 Task: Find connections with filter location Les Lilas with filter topic #lifestylewith filter profile language English with filter current company Axis Communications with filter school Ramachandra College of Engineering RCEE with filter industry Higher Education with filter service category Corporate Events with filter keywords title Bookkeeper
Action: Mouse moved to (500, 79)
Screenshot: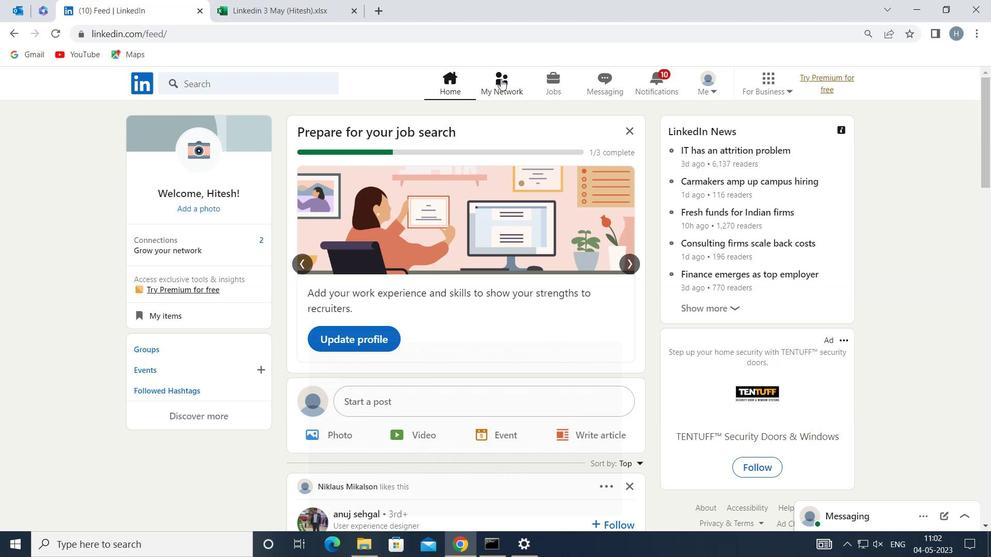 
Action: Mouse pressed left at (500, 79)
Screenshot: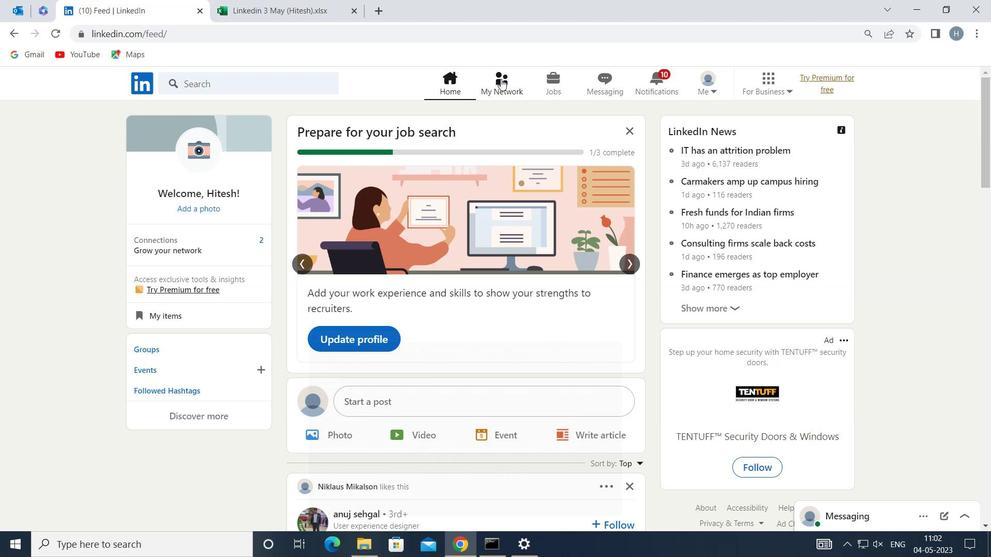 
Action: Mouse moved to (287, 159)
Screenshot: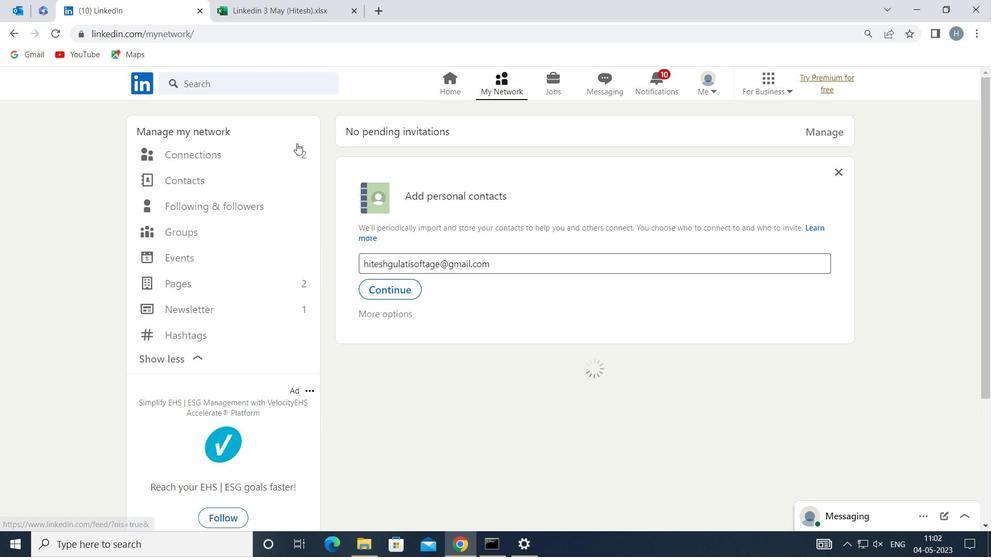 
Action: Mouse pressed left at (287, 159)
Screenshot: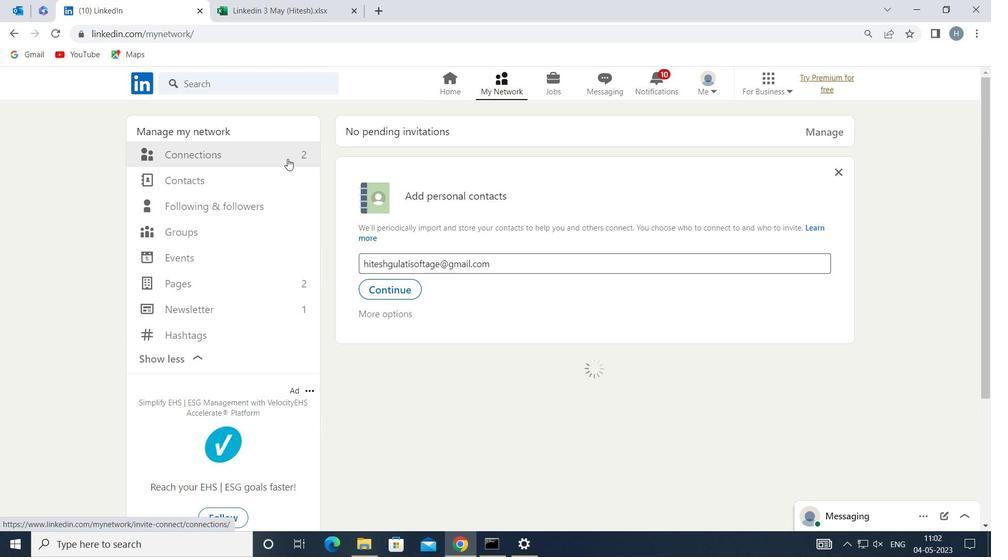 
Action: Mouse moved to (583, 152)
Screenshot: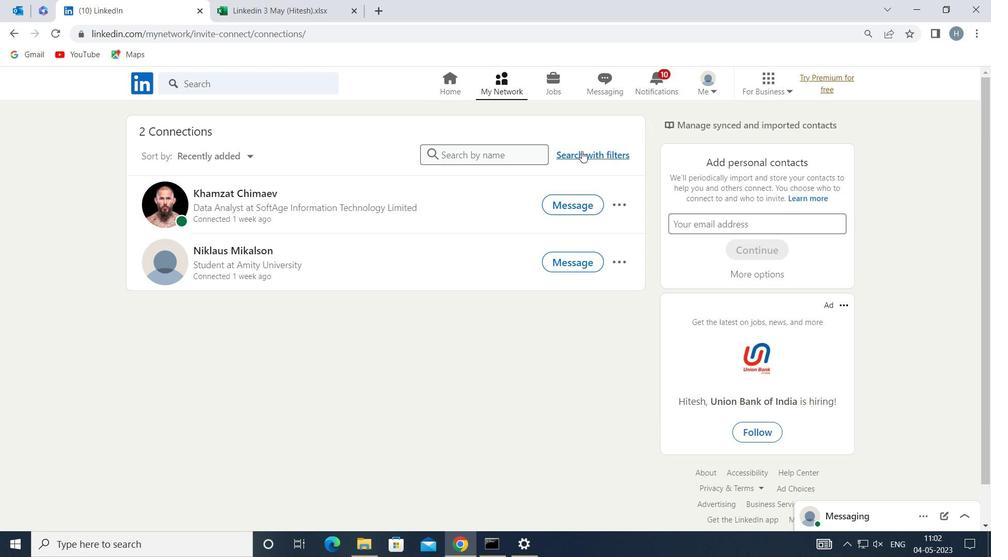 
Action: Mouse pressed left at (583, 152)
Screenshot: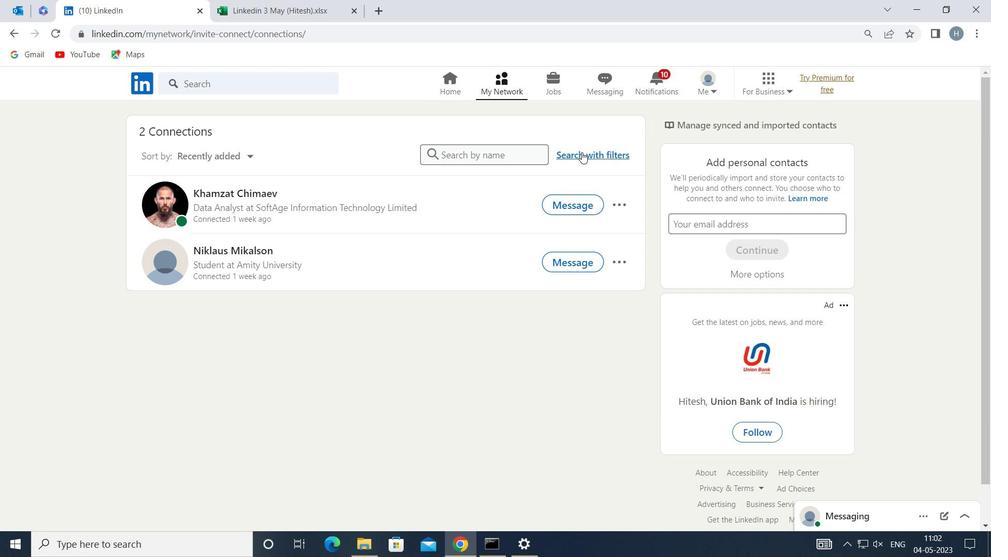 
Action: Mouse moved to (544, 116)
Screenshot: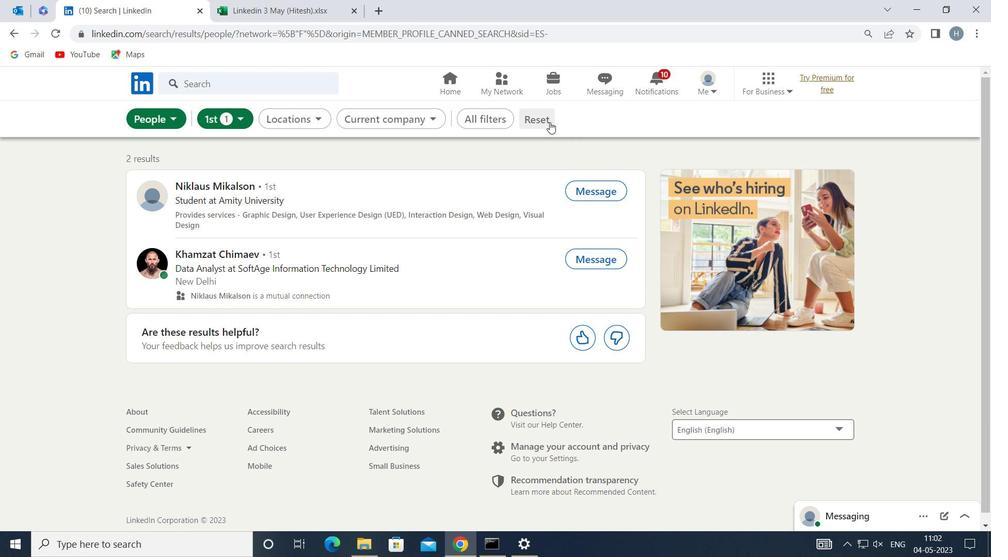 
Action: Mouse pressed left at (544, 116)
Screenshot: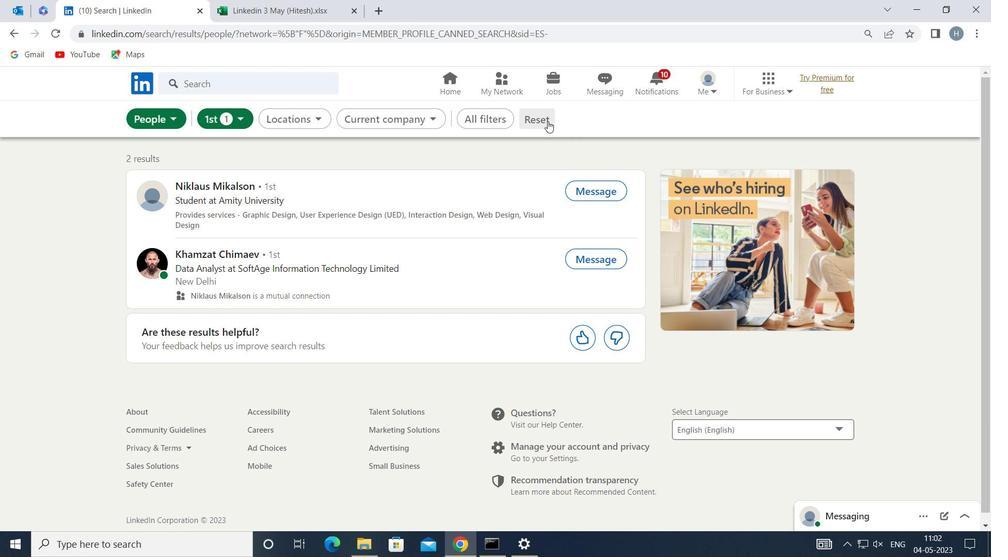 
Action: Mouse moved to (520, 115)
Screenshot: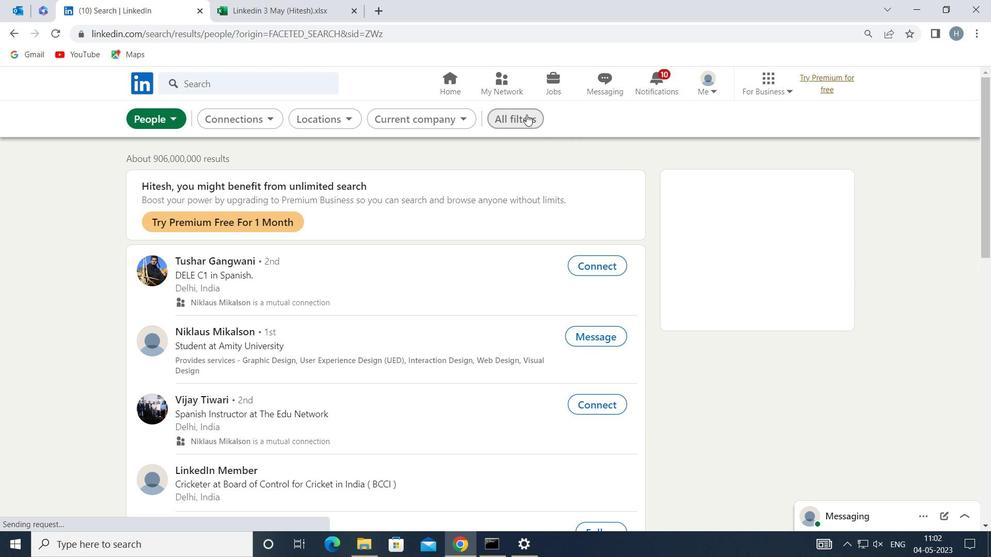 
Action: Mouse pressed left at (520, 115)
Screenshot: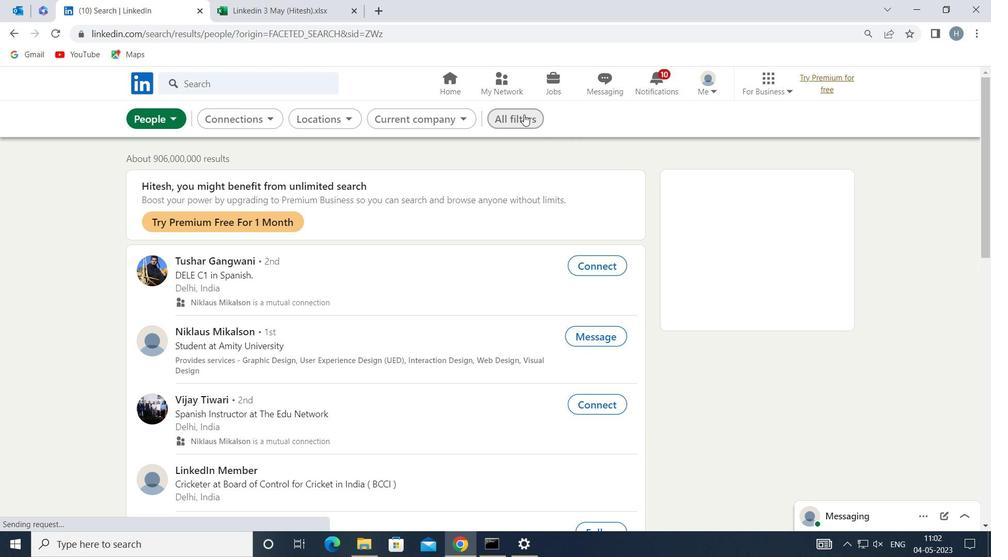 
Action: Mouse moved to (725, 202)
Screenshot: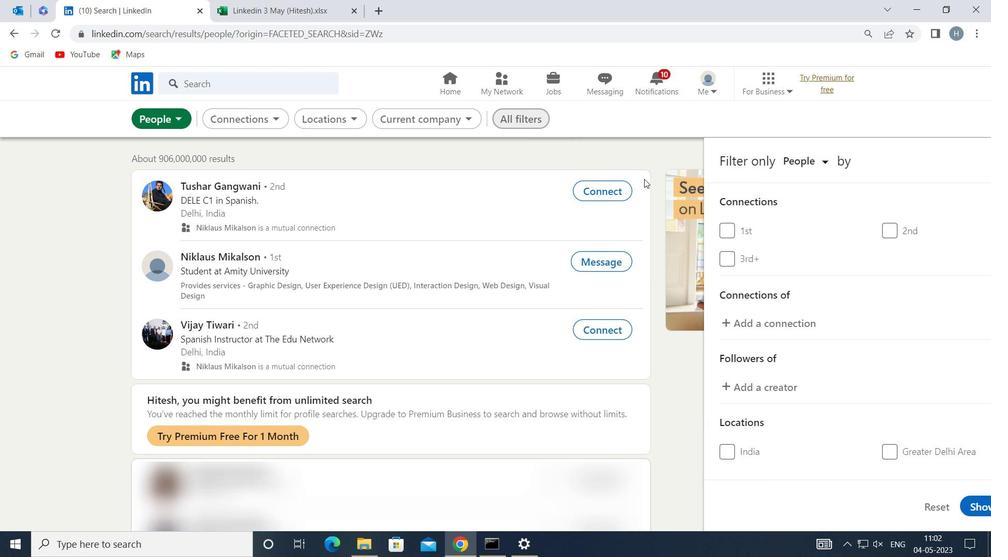 
Action: Mouse scrolled (725, 202) with delta (0, 0)
Screenshot: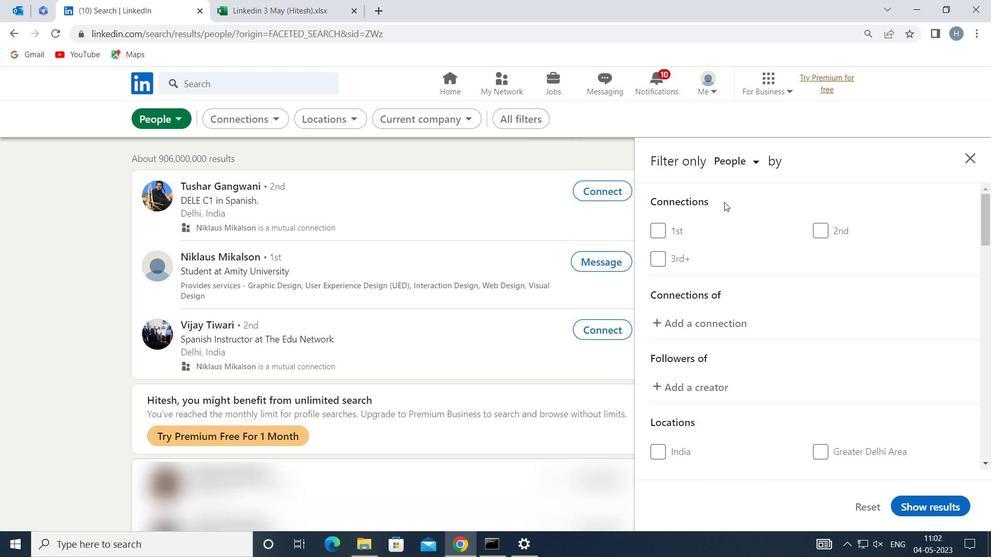 
Action: Mouse scrolled (725, 202) with delta (0, 0)
Screenshot: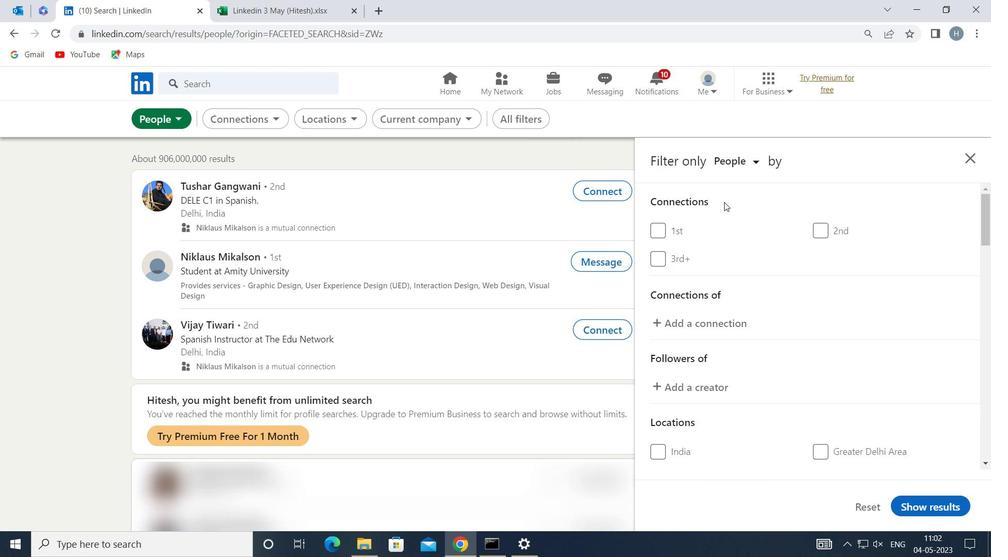 
Action: Mouse moved to (728, 206)
Screenshot: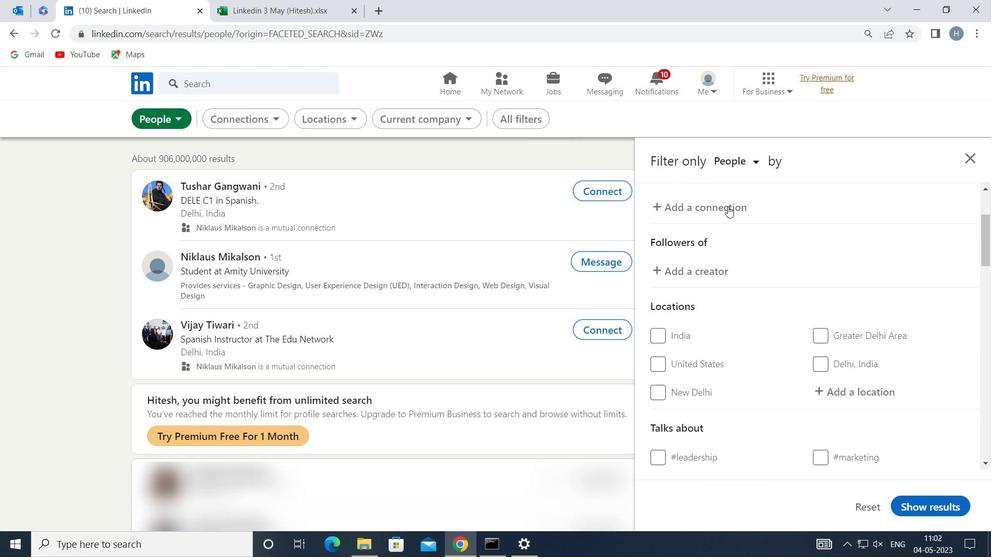 
Action: Mouse scrolled (728, 206) with delta (0, 0)
Screenshot: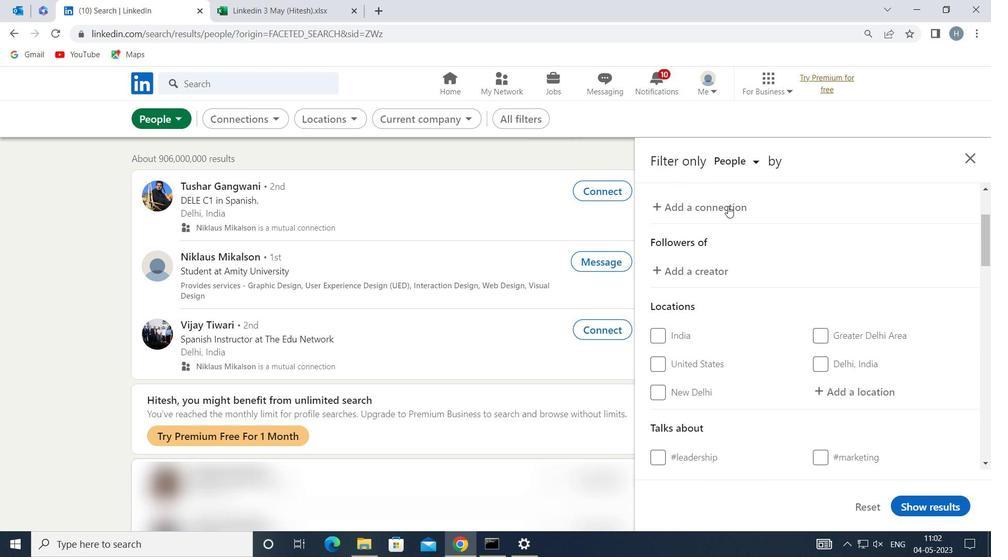 
Action: Mouse moved to (857, 315)
Screenshot: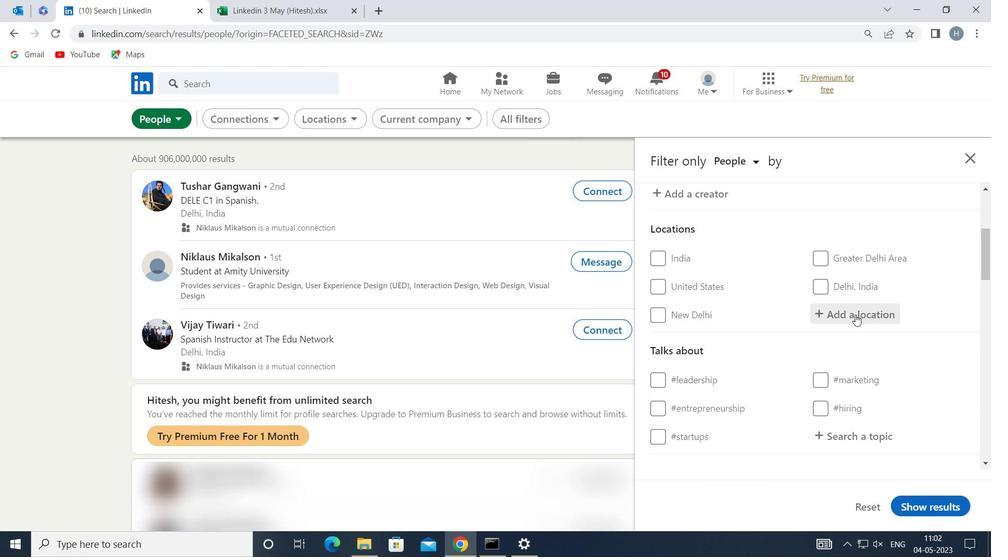 
Action: Mouse pressed left at (857, 315)
Screenshot: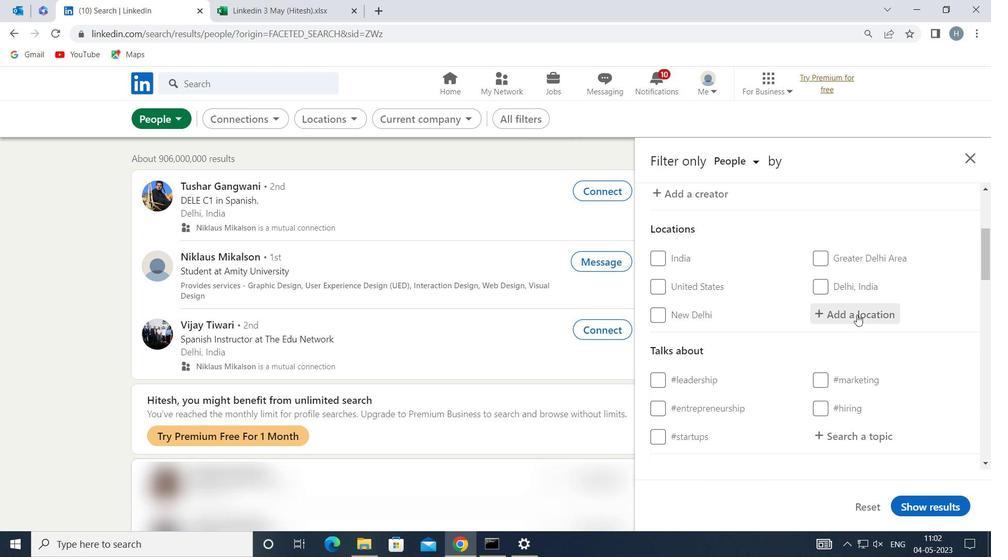 
Action: Key pressed <Key.shift>LES<Key.space><Key.shift>LI
Screenshot: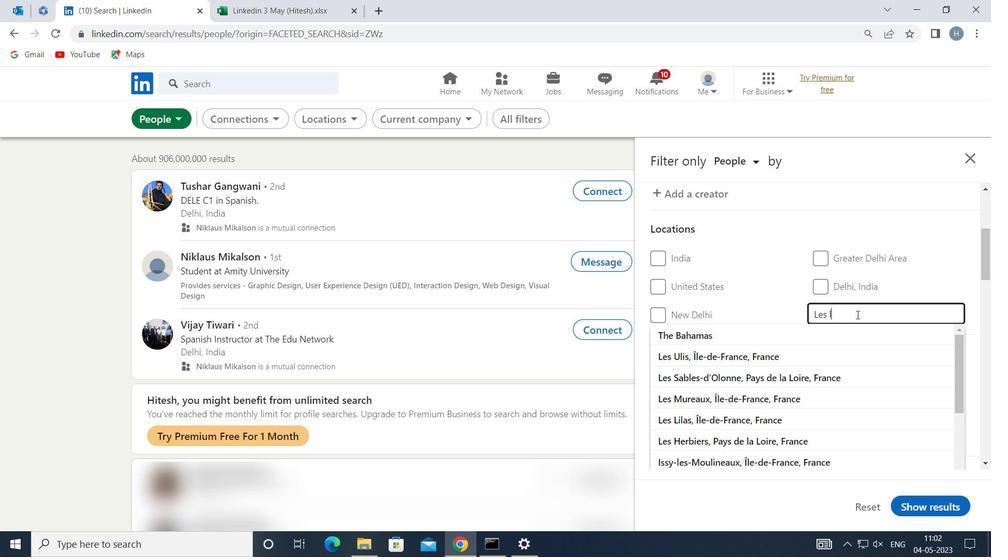 
Action: Mouse moved to (840, 327)
Screenshot: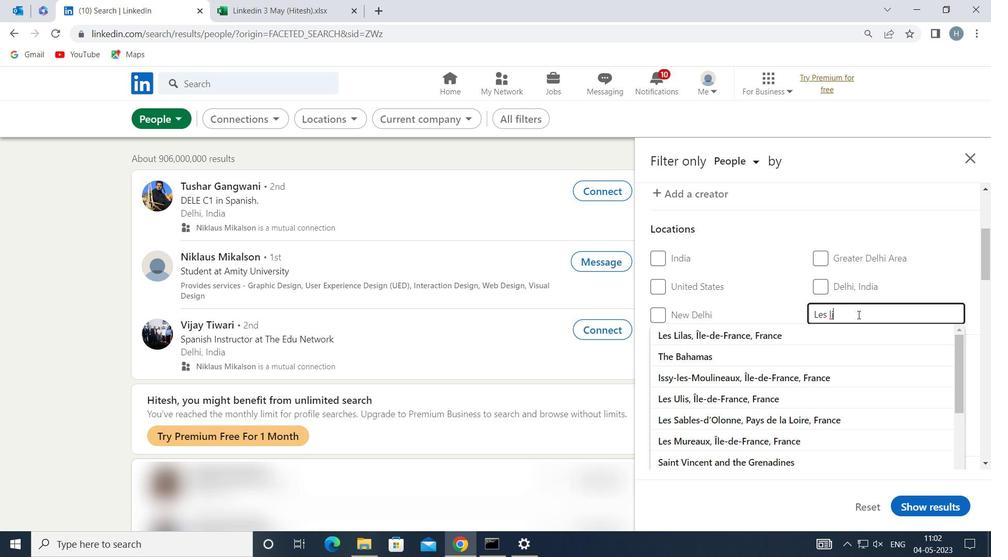 
Action: Mouse pressed left at (840, 327)
Screenshot: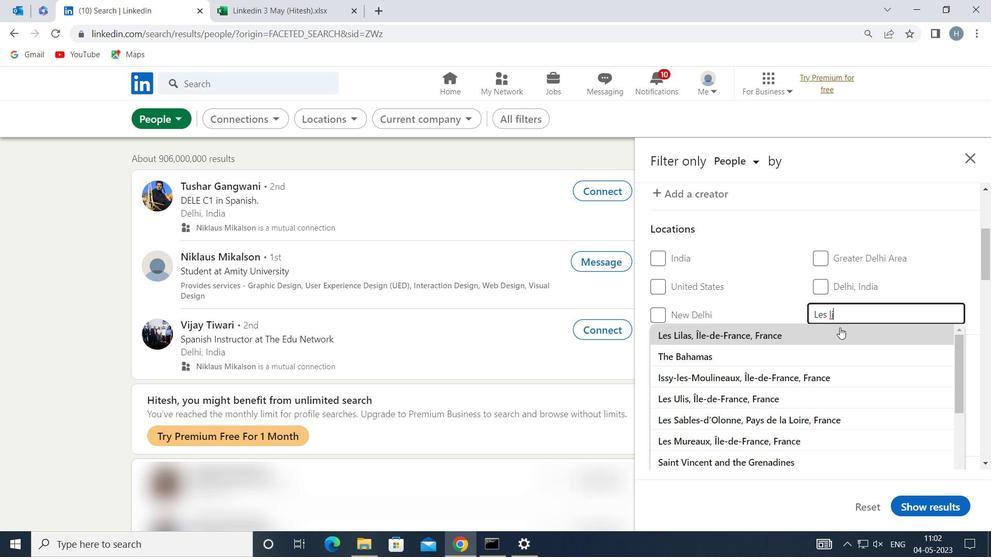 
Action: Mouse moved to (825, 328)
Screenshot: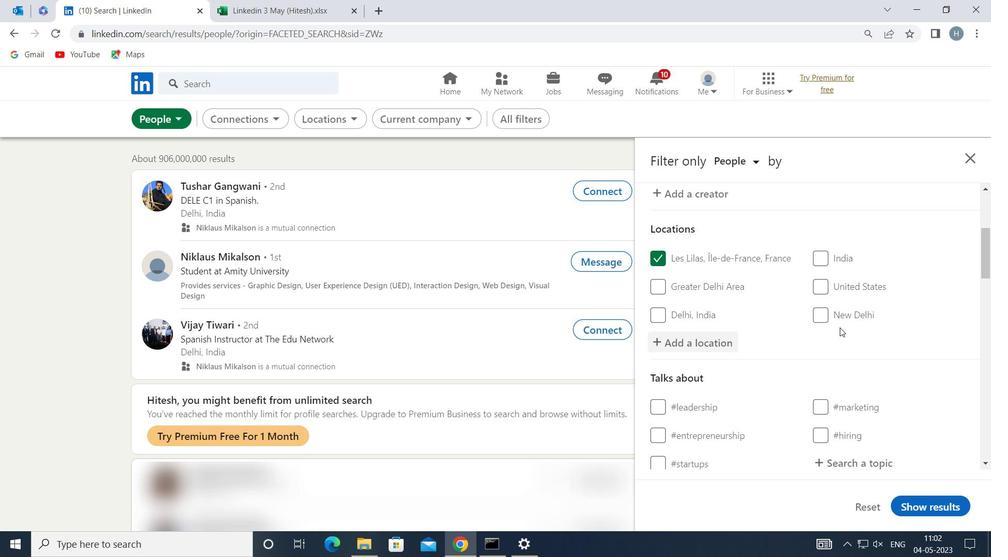 
Action: Mouse scrolled (825, 327) with delta (0, 0)
Screenshot: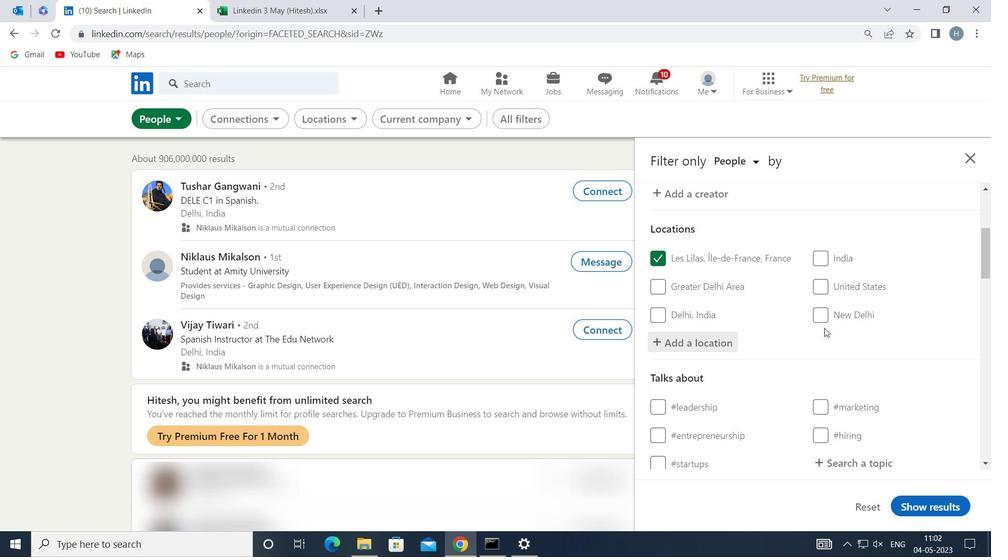 
Action: Mouse moved to (824, 328)
Screenshot: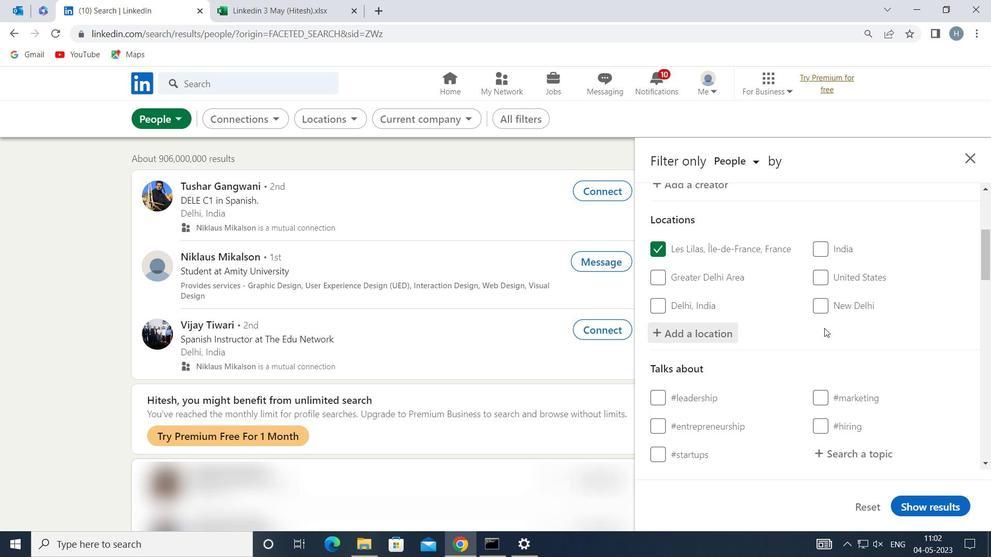 
Action: Mouse scrolled (824, 327) with delta (0, 0)
Screenshot: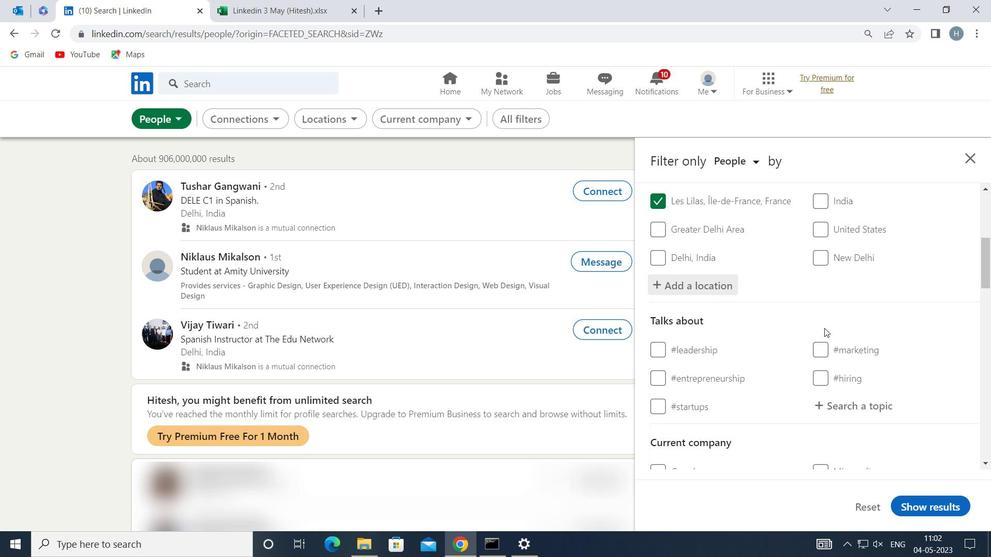
Action: Mouse moved to (850, 333)
Screenshot: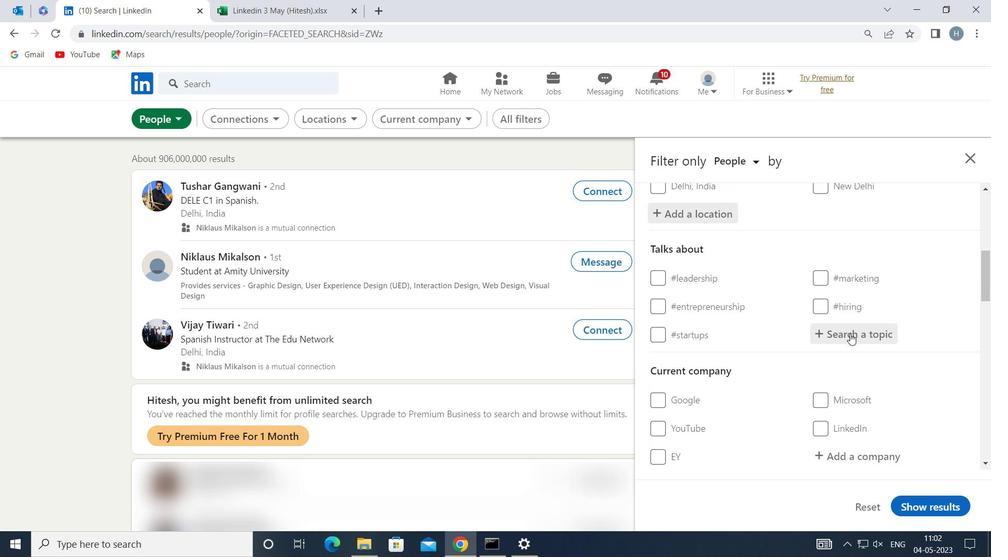 
Action: Mouse pressed left at (850, 333)
Screenshot: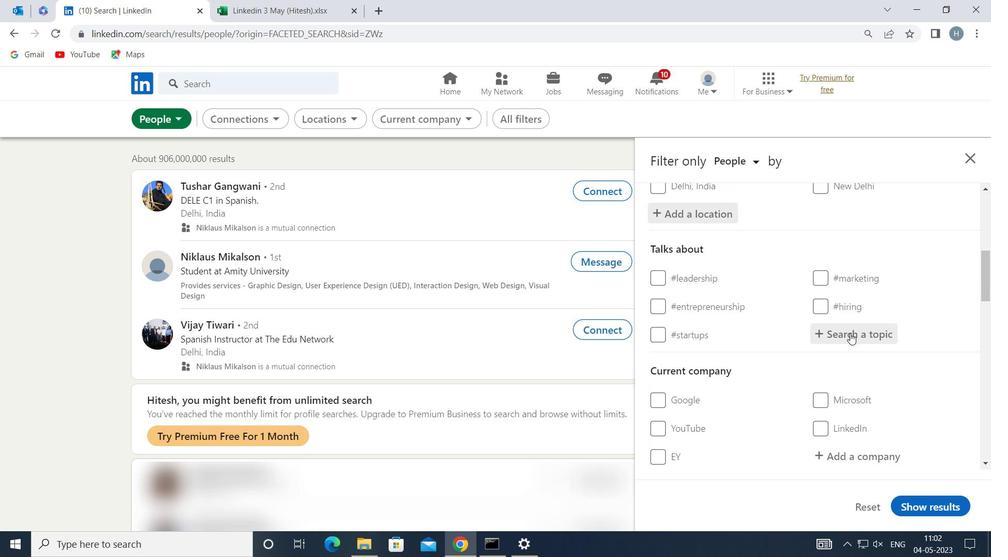 
Action: Key pressed LIFESTYL
Screenshot: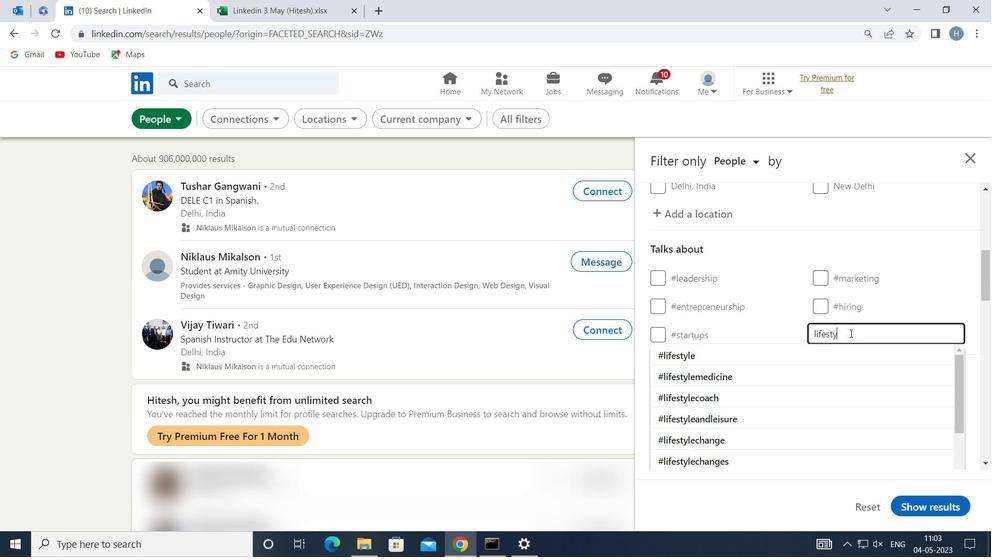 
Action: Mouse moved to (790, 355)
Screenshot: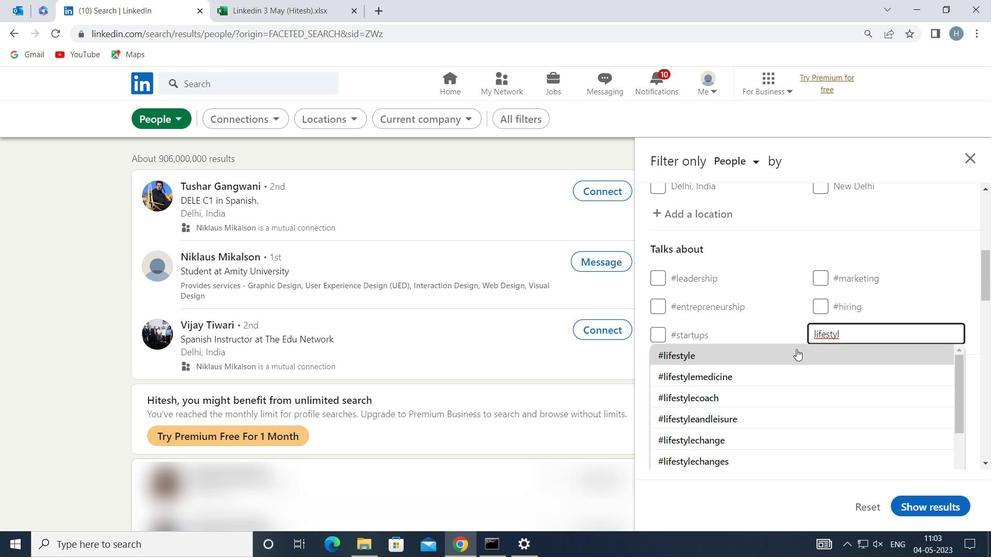 
Action: Mouse pressed left at (790, 355)
Screenshot: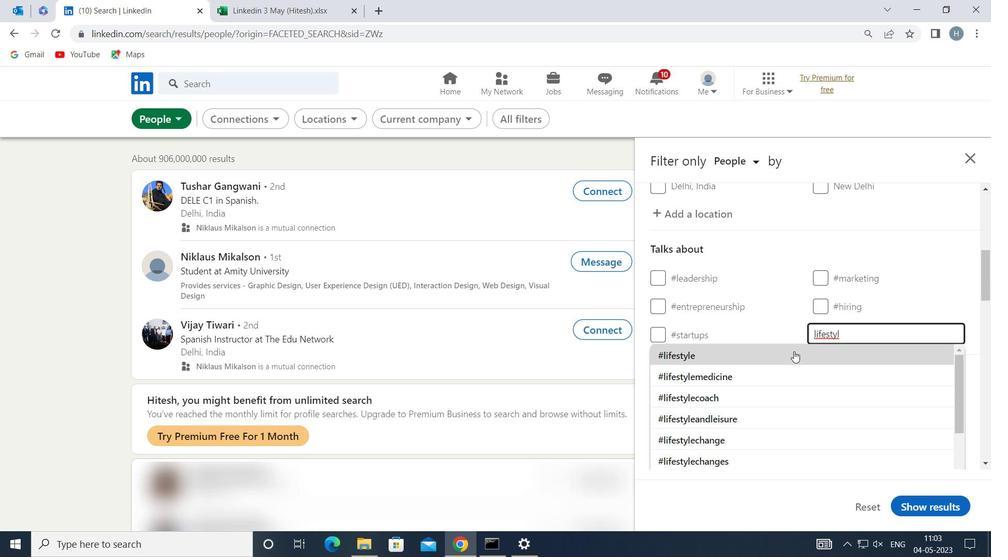 
Action: Mouse moved to (786, 344)
Screenshot: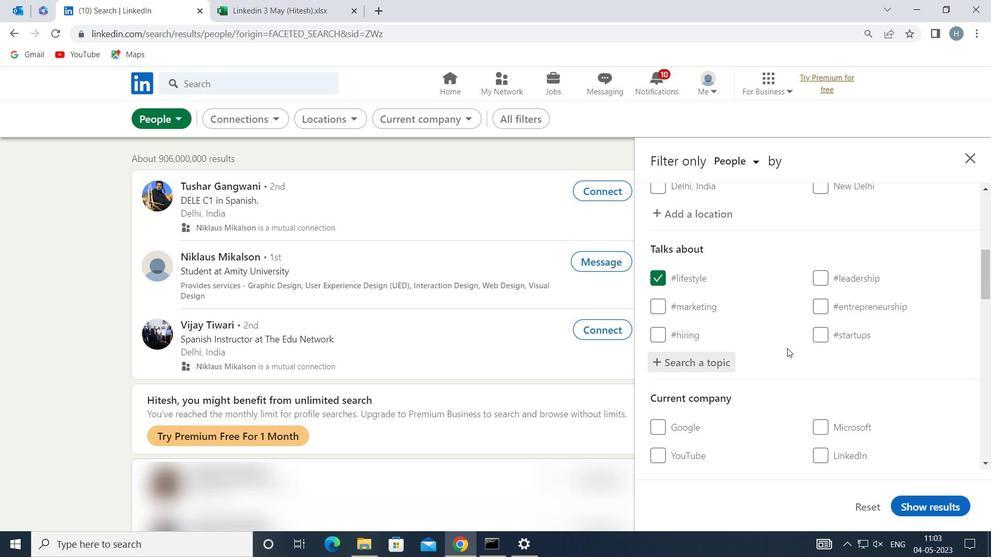 
Action: Mouse scrolled (786, 343) with delta (0, 0)
Screenshot: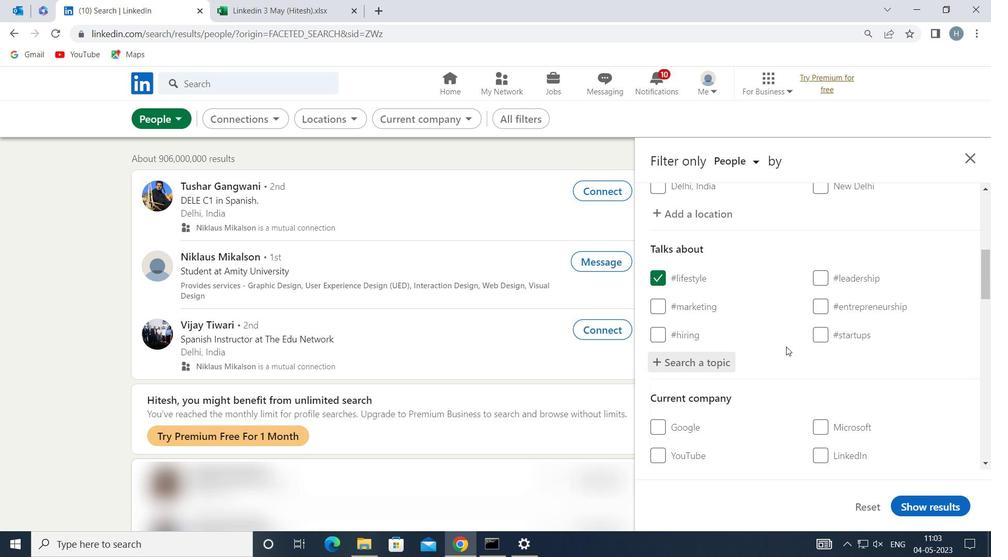 
Action: Mouse scrolled (786, 343) with delta (0, 0)
Screenshot: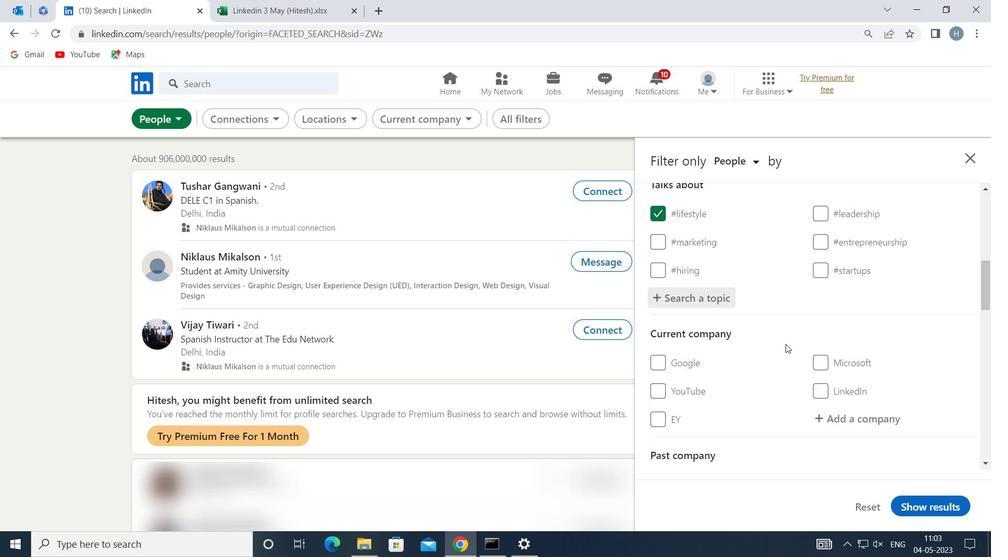 
Action: Mouse scrolled (786, 343) with delta (0, 0)
Screenshot: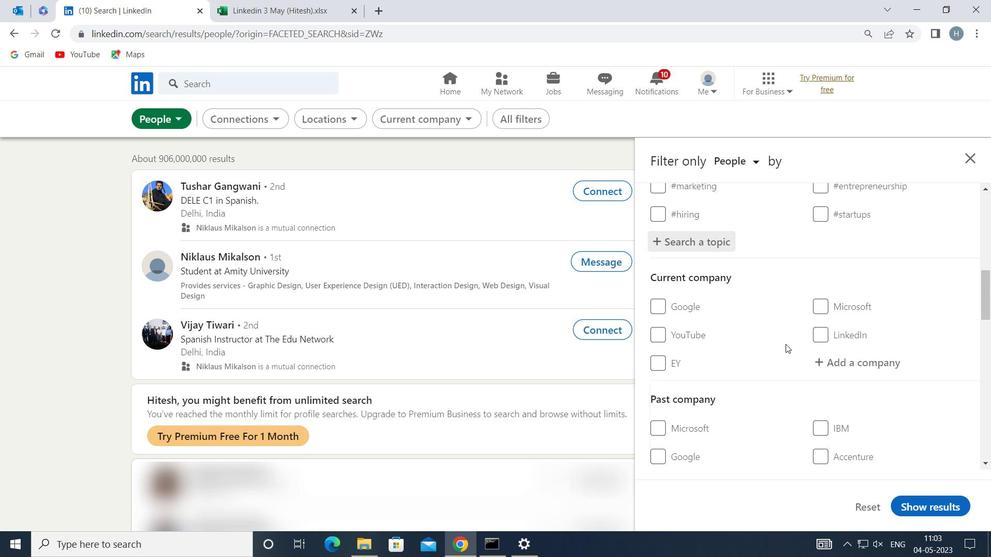 
Action: Mouse scrolled (786, 343) with delta (0, 0)
Screenshot: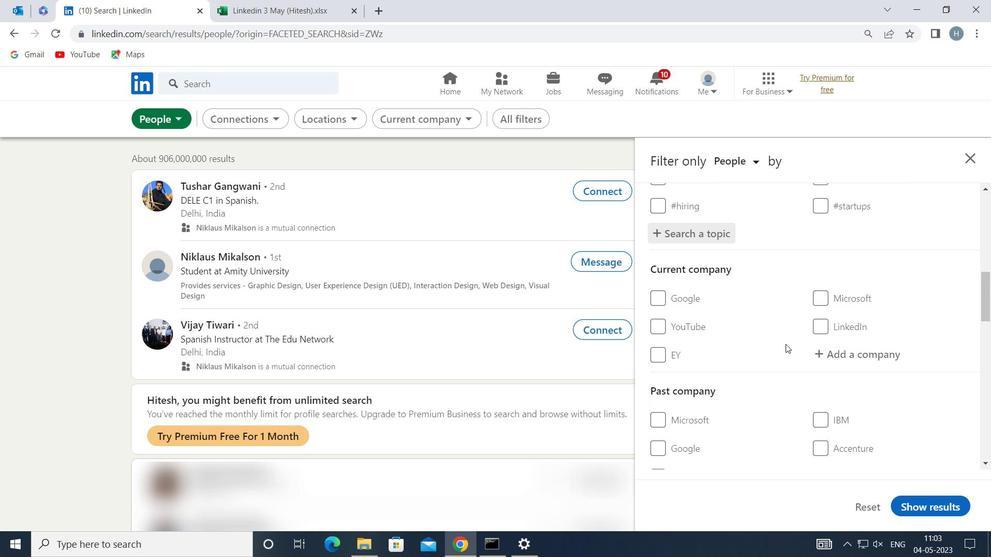 
Action: Mouse scrolled (786, 343) with delta (0, 0)
Screenshot: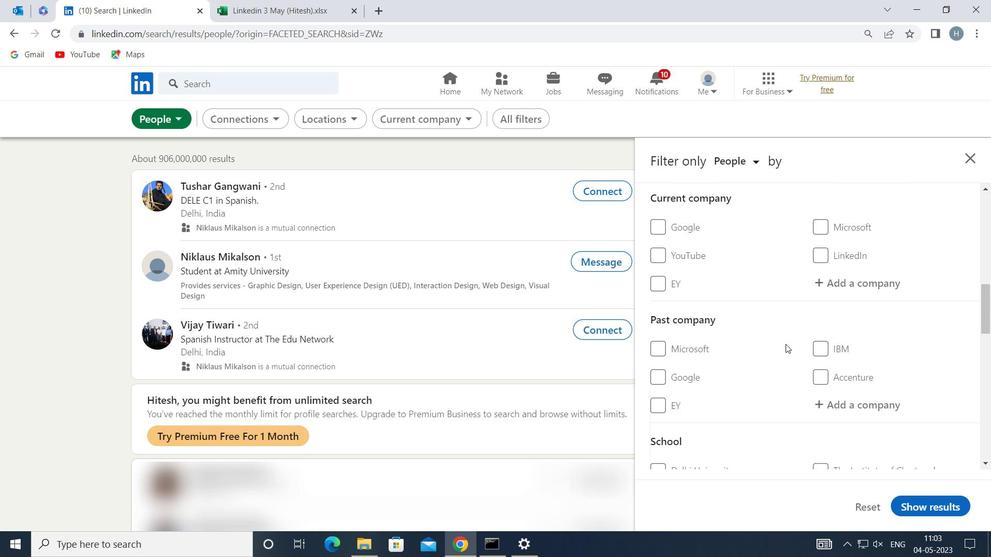 
Action: Mouse scrolled (786, 343) with delta (0, 0)
Screenshot: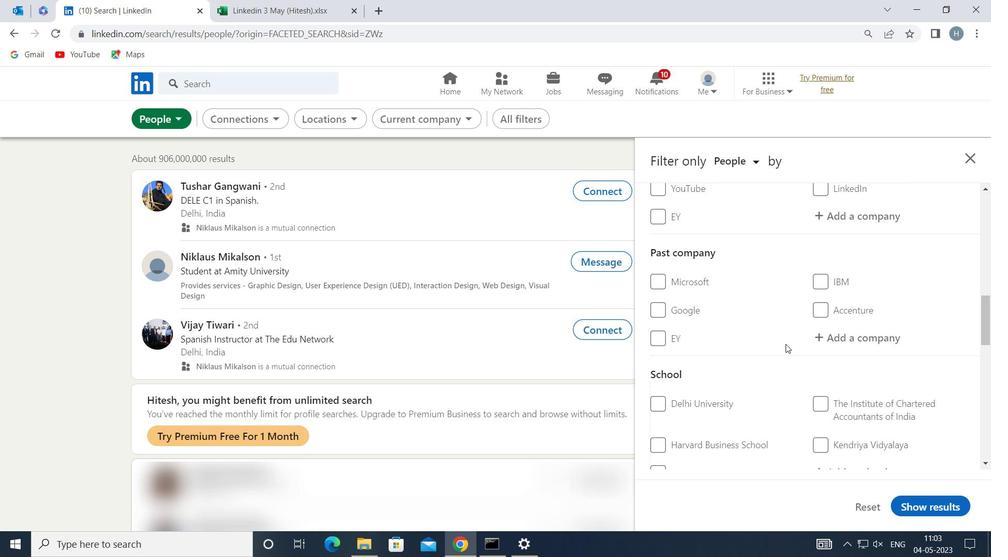 
Action: Mouse scrolled (786, 343) with delta (0, 0)
Screenshot: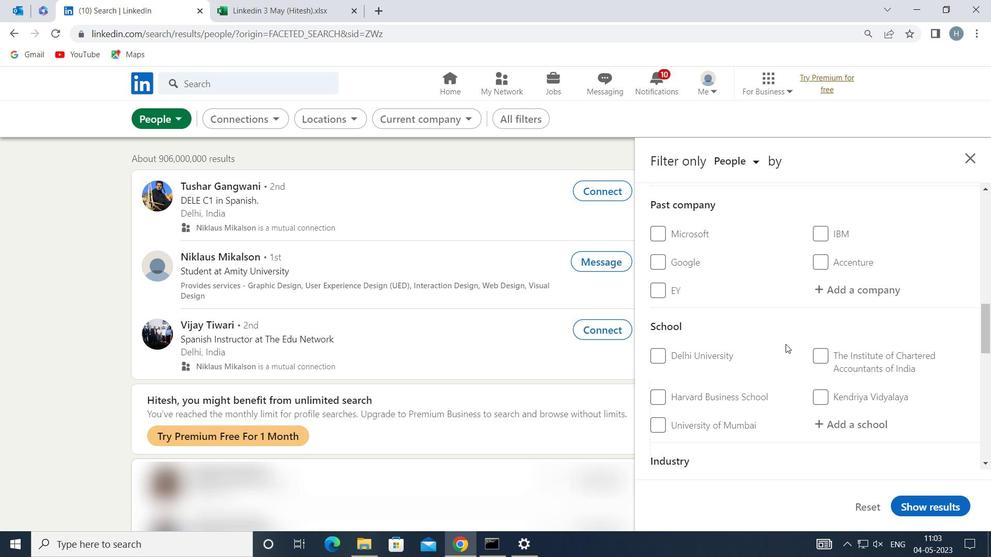 
Action: Mouse scrolled (786, 343) with delta (0, 0)
Screenshot: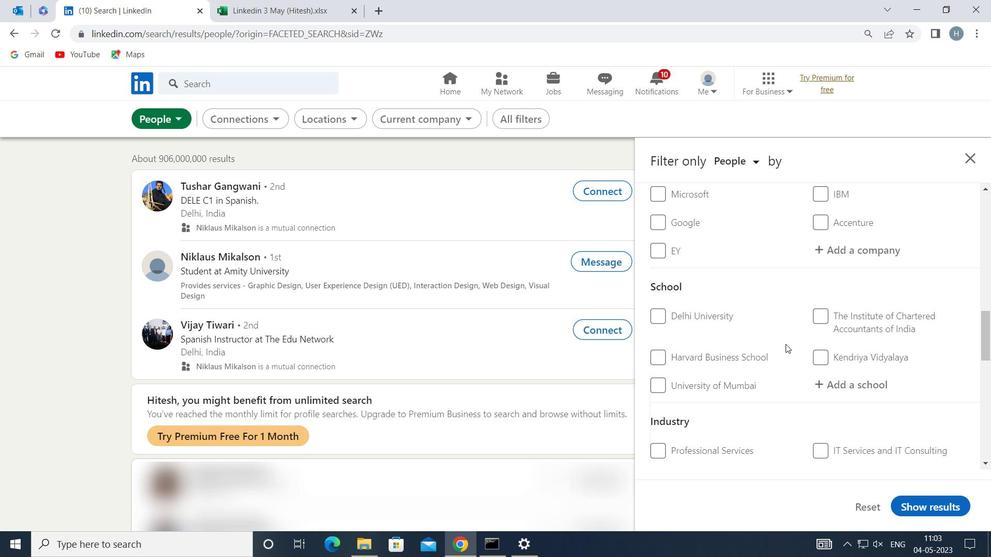 
Action: Mouse scrolled (786, 343) with delta (0, 0)
Screenshot: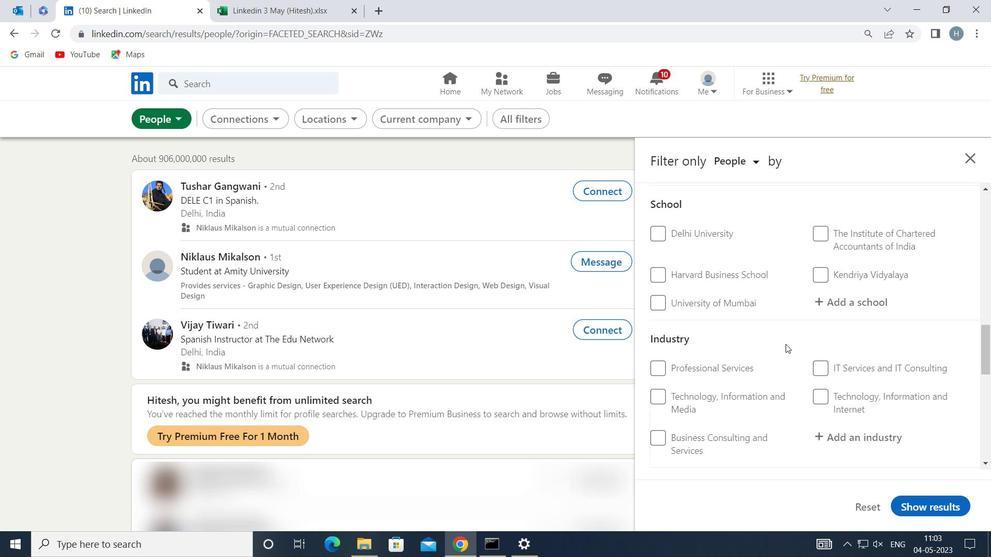 
Action: Mouse moved to (786, 343)
Screenshot: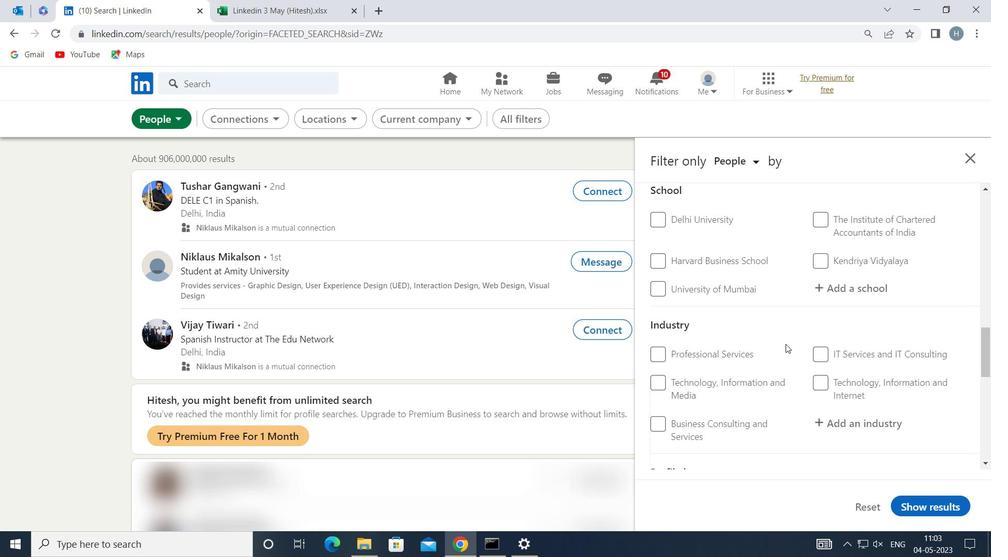 
Action: Mouse scrolled (786, 343) with delta (0, 0)
Screenshot: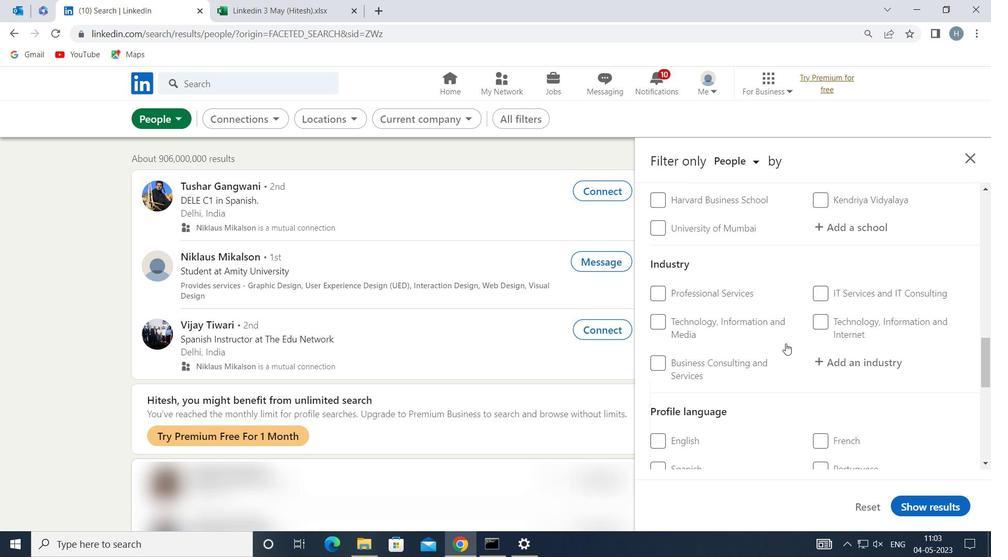 
Action: Mouse moved to (694, 311)
Screenshot: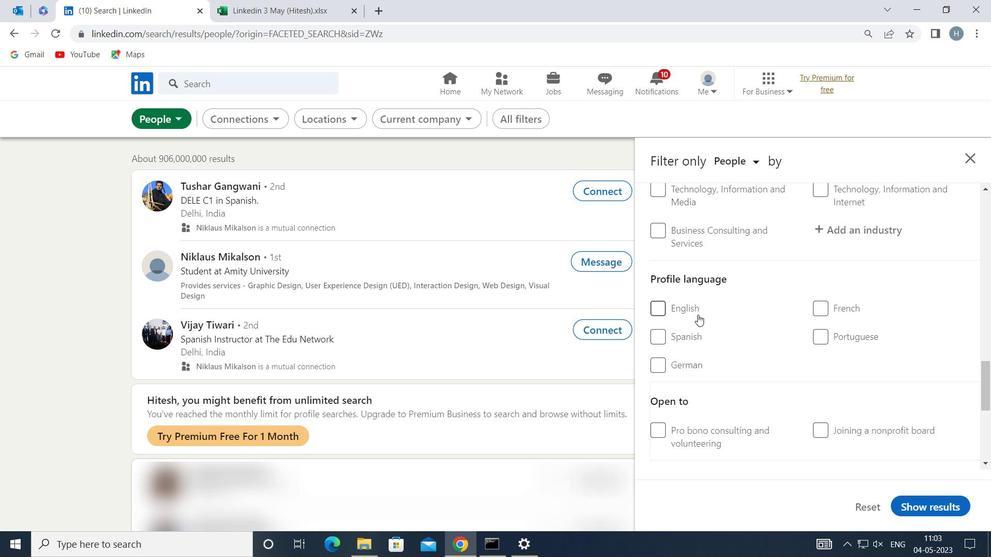 
Action: Mouse pressed left at (694, 311)
Screenshot: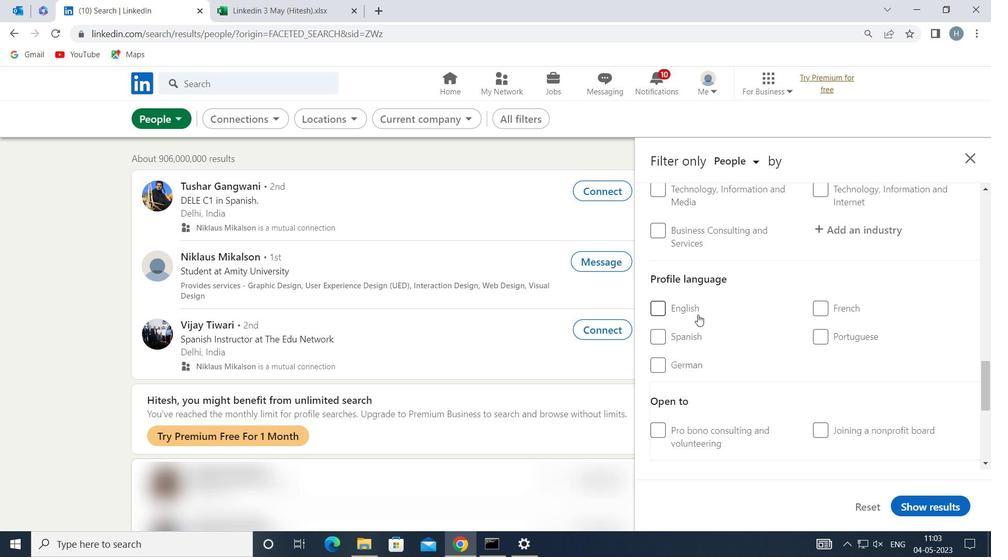 
Action: Mouse moved to (763, 325)
Screenshot: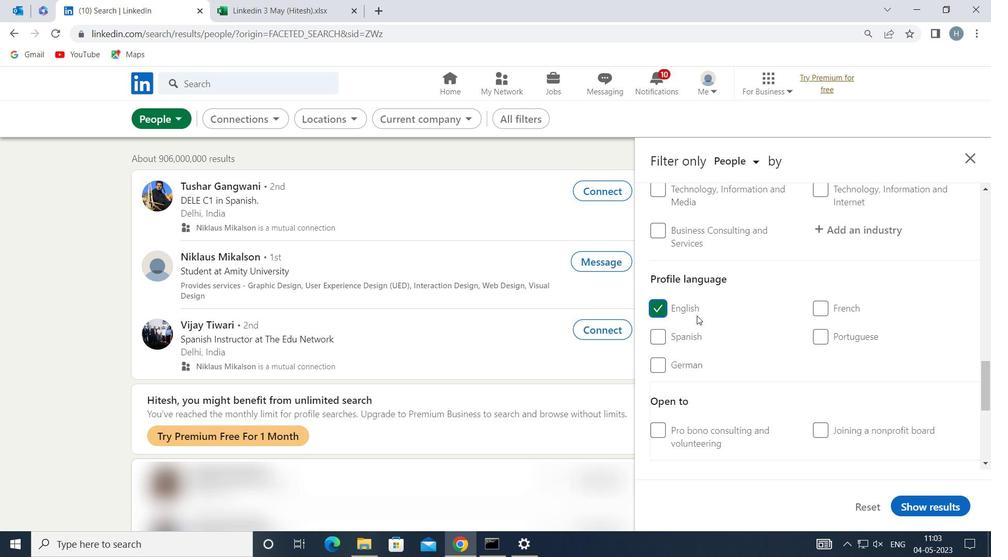 
Action: Mouse scrolled (763, 326) with delta (0, 0)
Screenshot: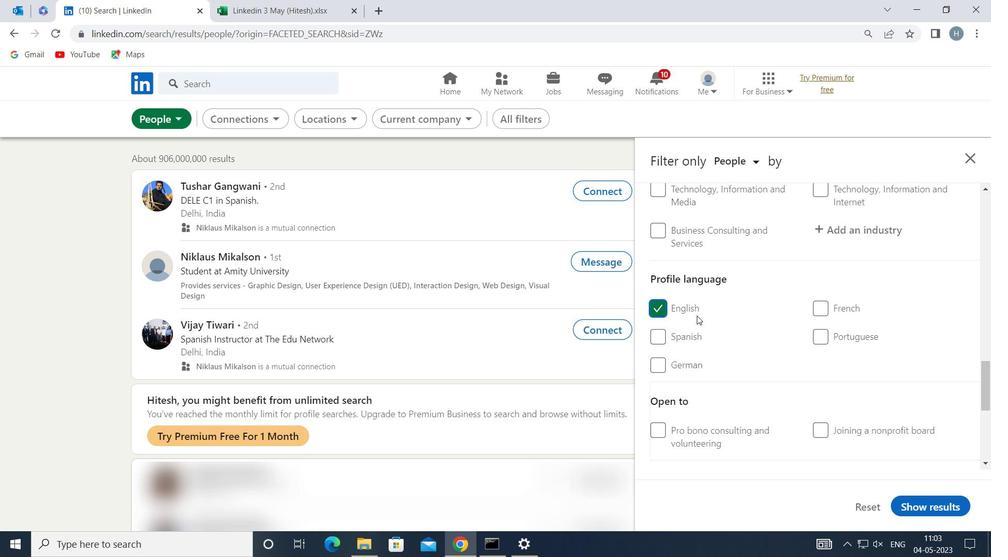 
Action: Mouse scrolled (763, 326) with delta (0, 0)
Screenshot: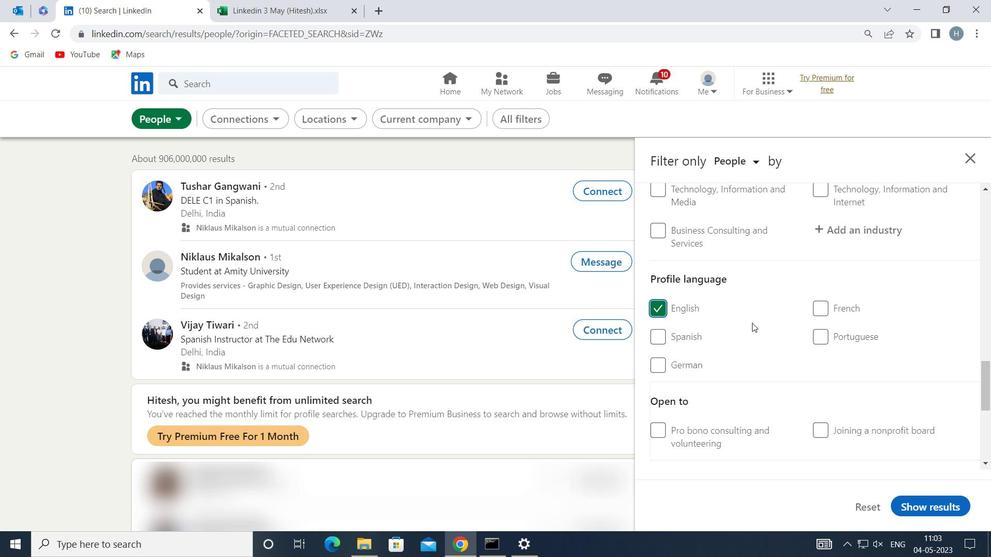 
Action: Mouse scrolled (763, 326) with delta (0, 0)
Screenshot: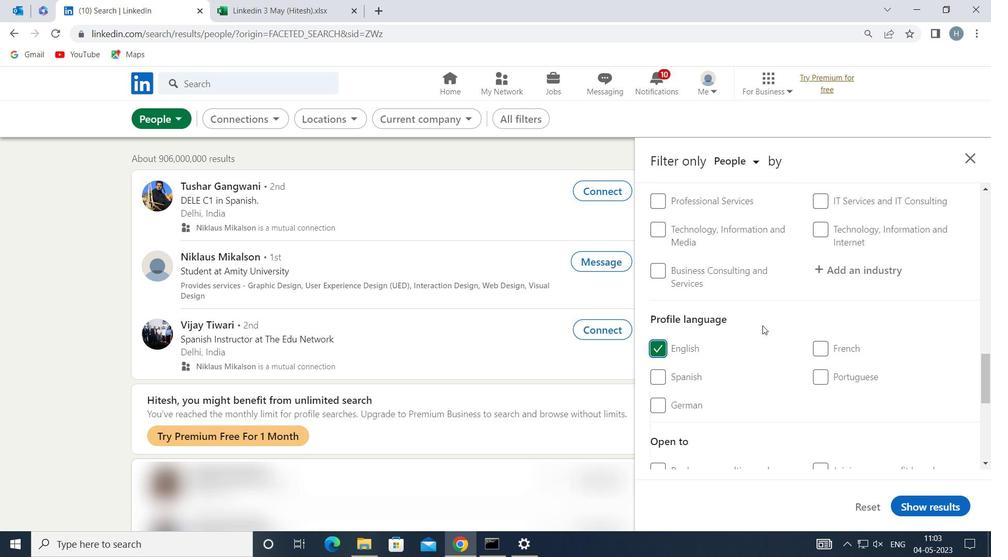 
Action: Mouse scrolled (763, 326) with delta (0, 0)
Screenshot: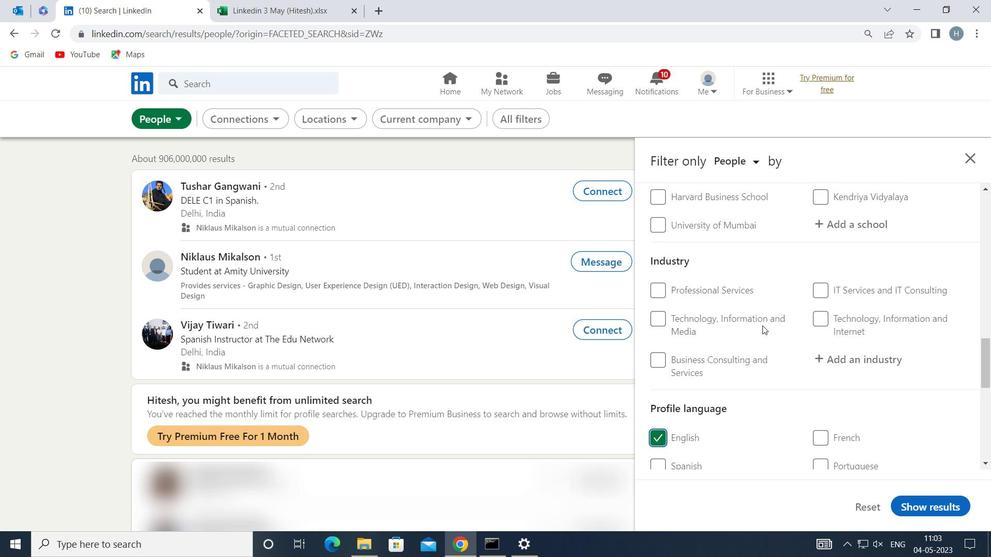 
Action: Mouse scrolled (763, 326) with delta (0, 0)
Screenshot: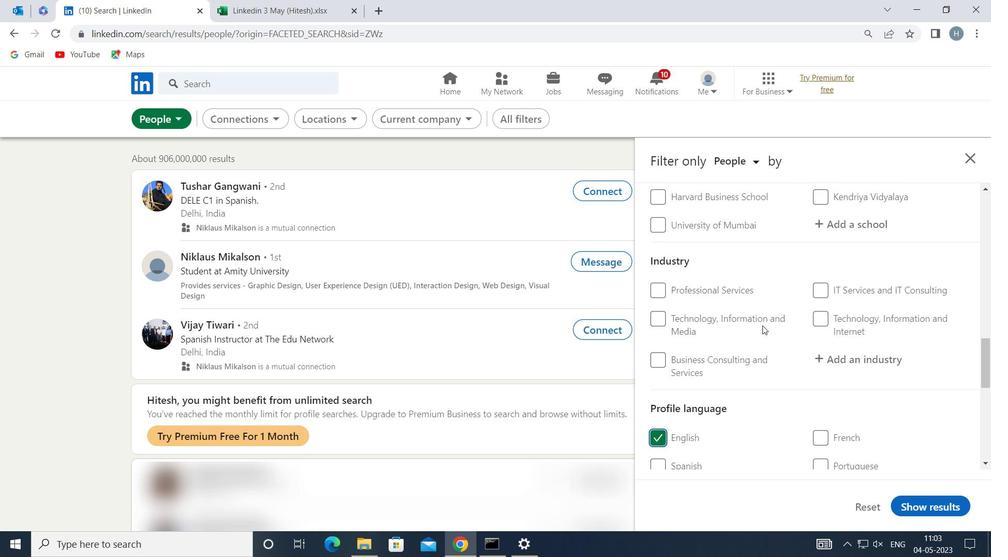 
Action: Mouse scrolled (763, 326) with delta (0, 0)
Screenshot: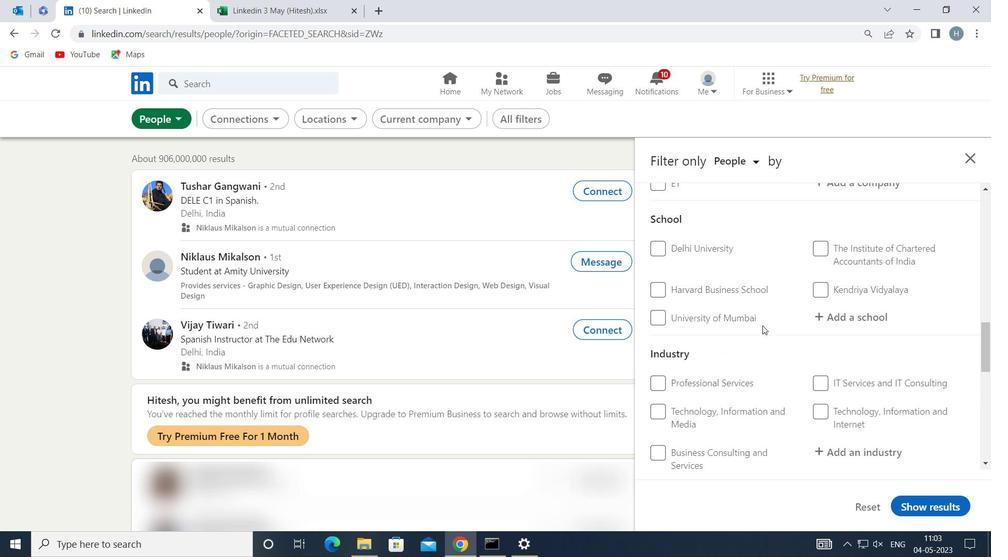 
Action: Mouse scrolled (763, 326) with delta (0, 0)
Screenshot: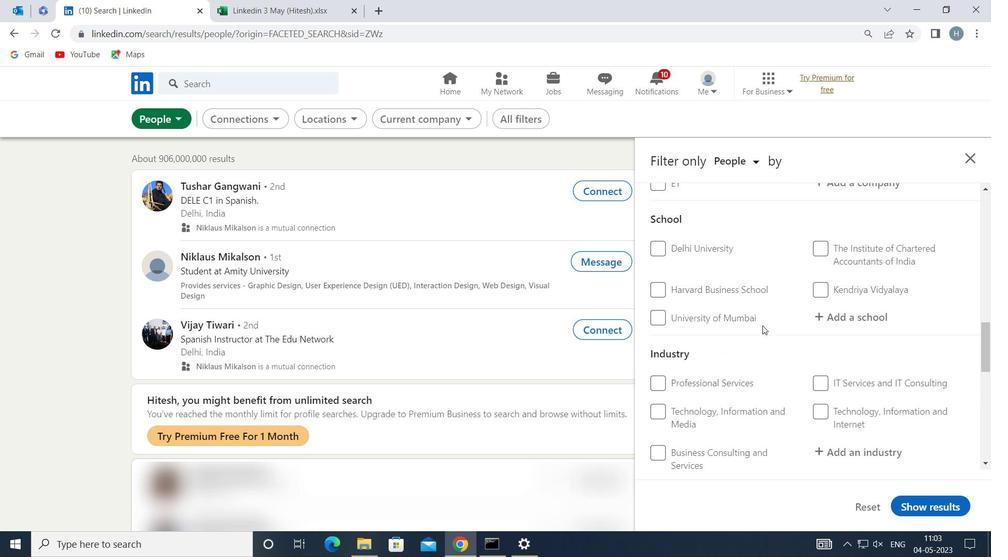 
Action: Mouse scrolled (763, 326) with delta (0, 0)
Screenshot: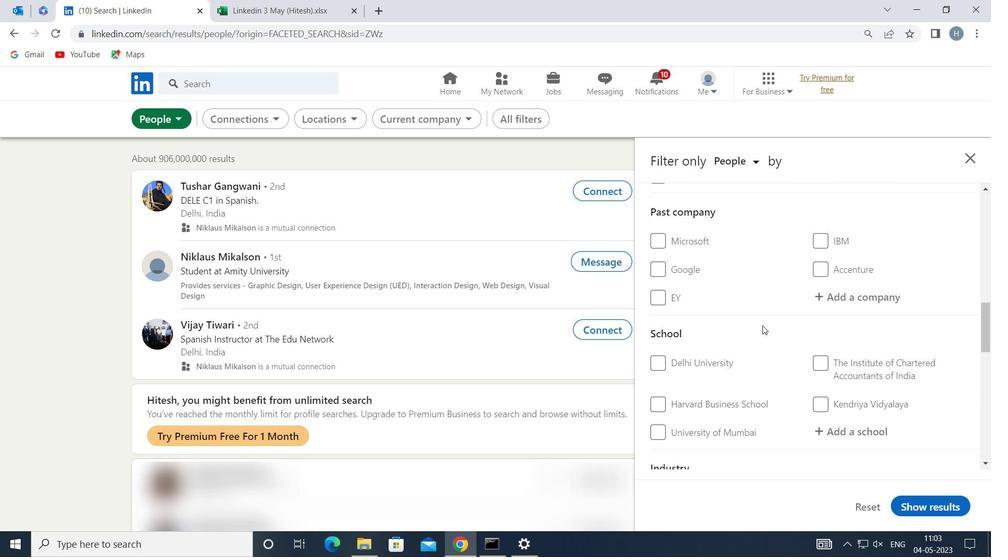 
Action: Mouse scrolled (763, 326) with delta (0, 0)
Screenshot: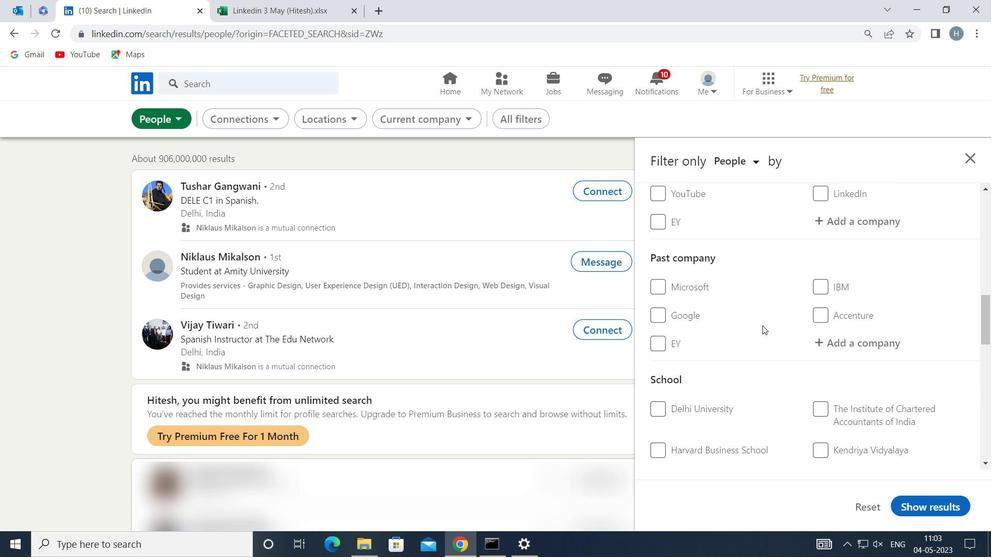 
Action: Mouse scrolled (763, 326) with delta (0, 0)
Screenshot: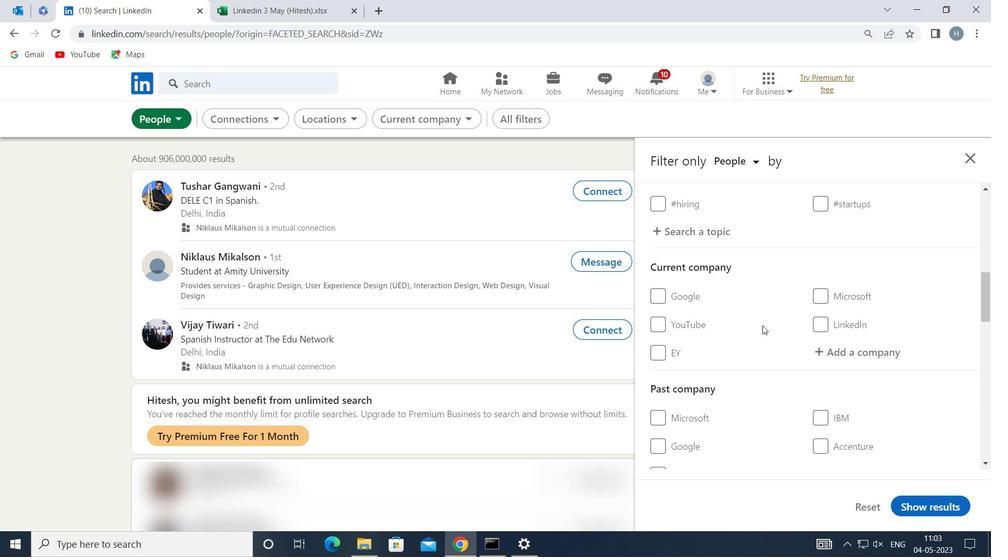 
Action: Mouse moved to (761, 329)
Screenshot: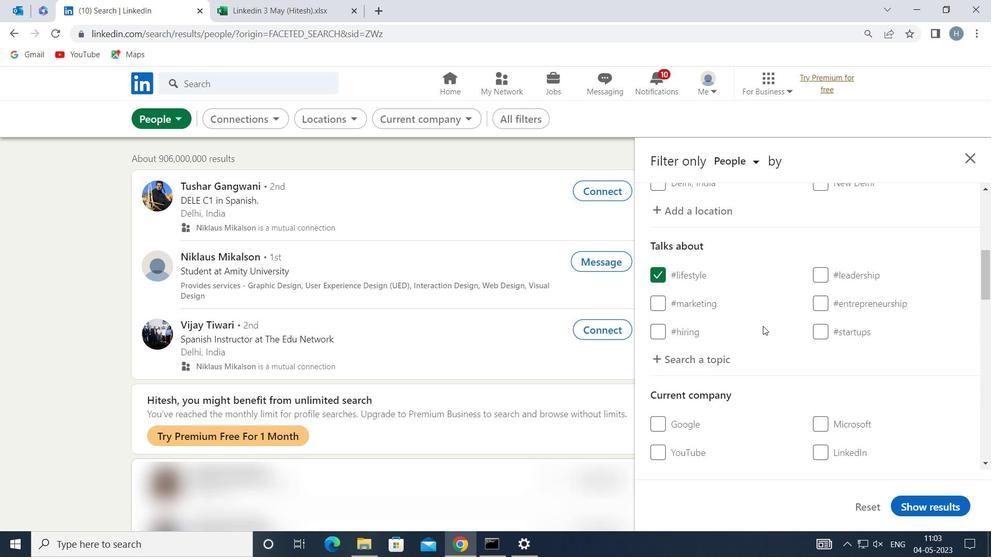 
Action: Mouse scrolled (761, 329) with delta (0, 0)
Screenshot: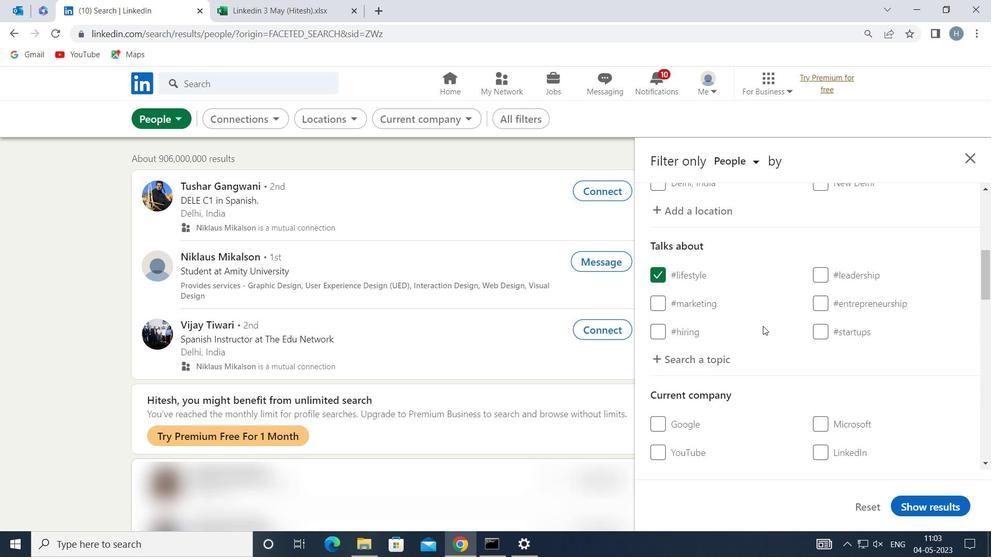 
Action: Mouse moved to (762, 331)
Screenshot: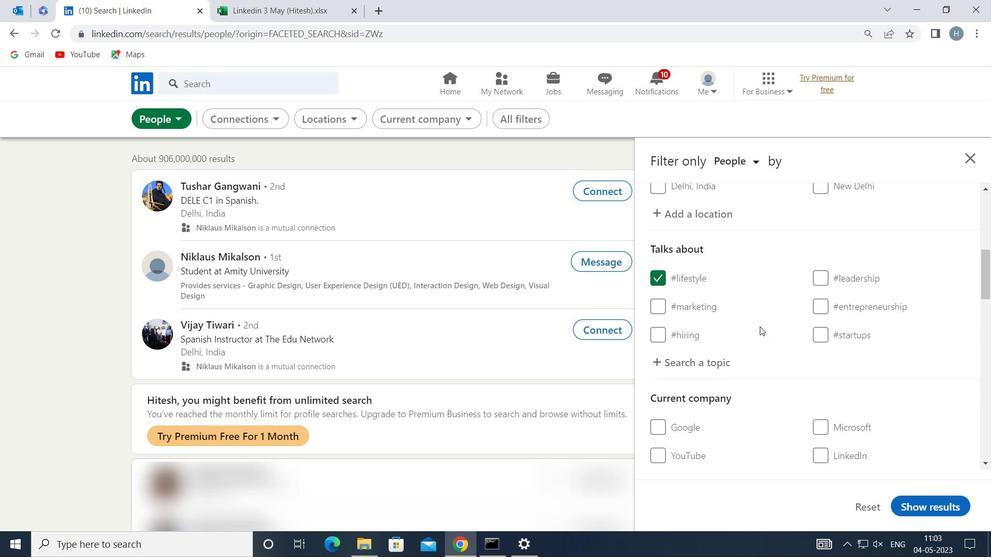 
Action: Mouse scrolled (762, 330) with delta (0, 0)
Screenshot: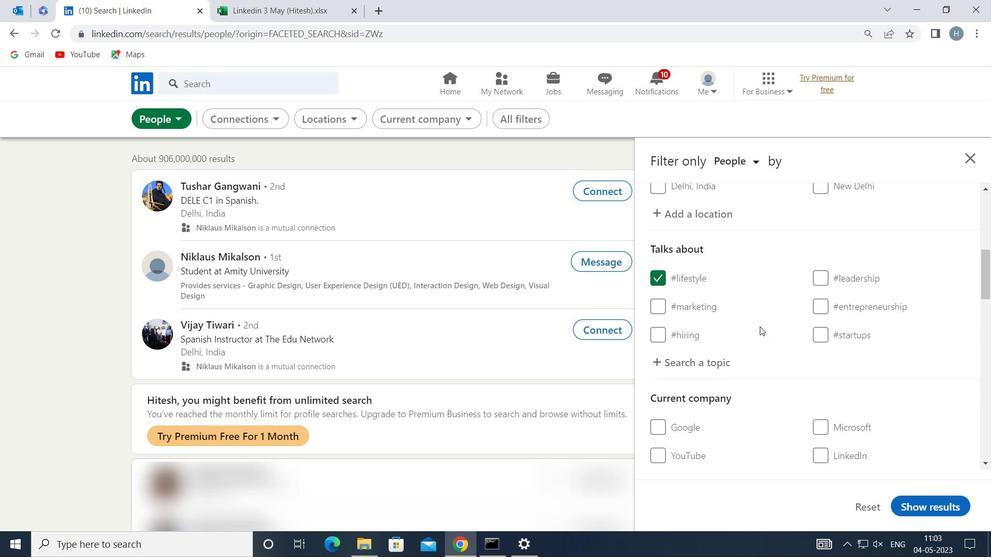 
Action: Mouse moved to (861, 351)
Screenshot: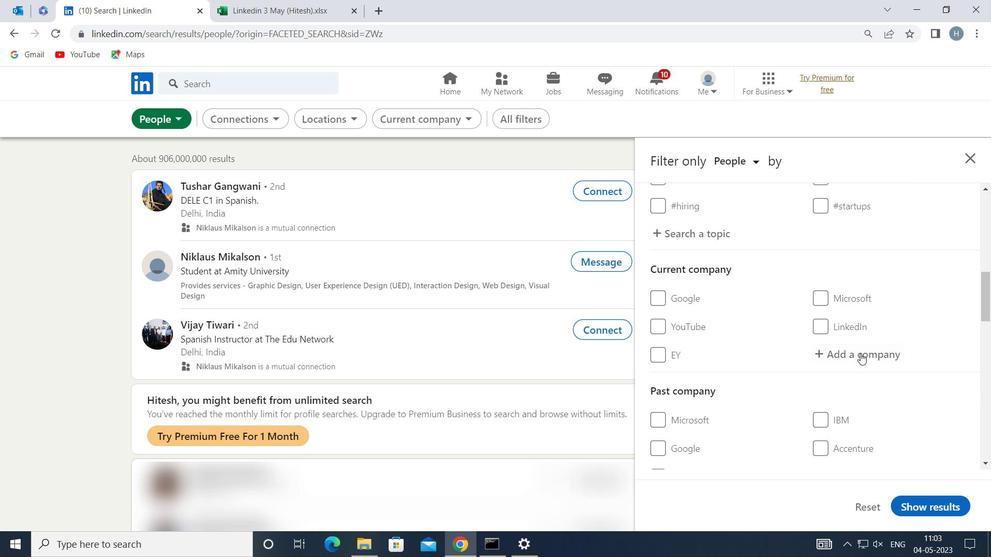 
Action: Mouse pressed left at (861, 351)
Screenshot: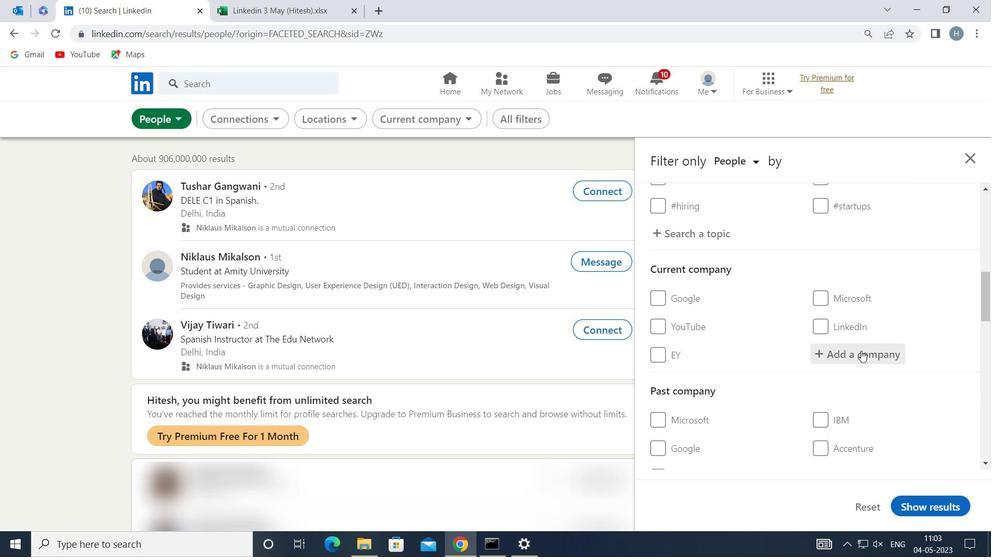 
Action: Mouse moved to (861, 351)
Screenshot: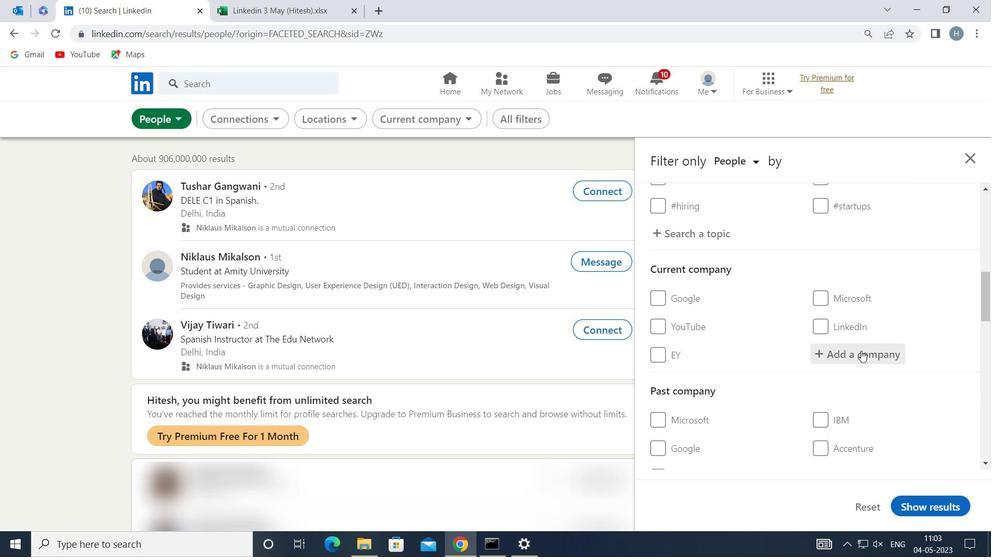 
Action: Key pressed <Key.shift><Key.shift>AXIS<Key.space><Key.shift>COMMUNICATIONS
Screenshot: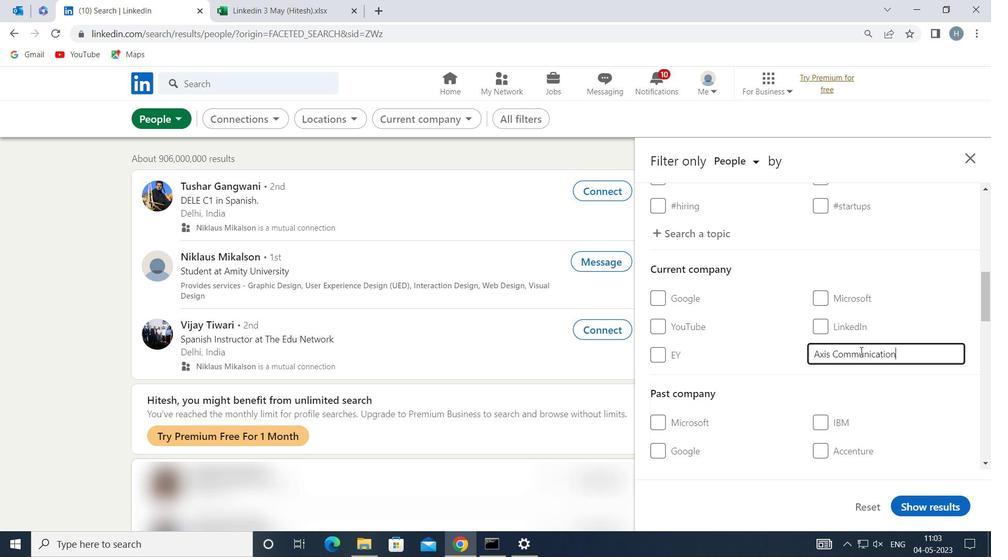 
Action: Mouse moved to (820, 375)
Screenshot: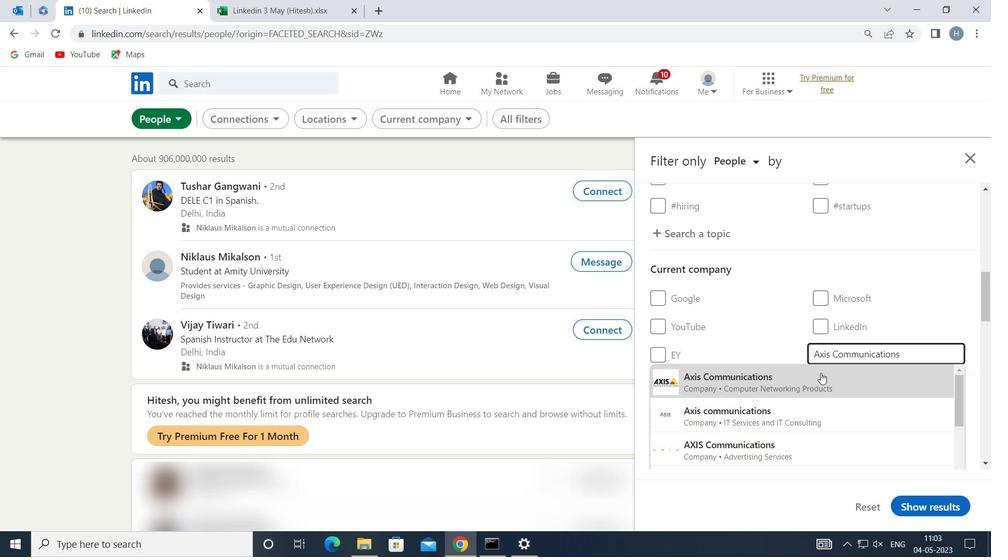 
Action: Mouse pressed left at (820, 375)
Screenshot: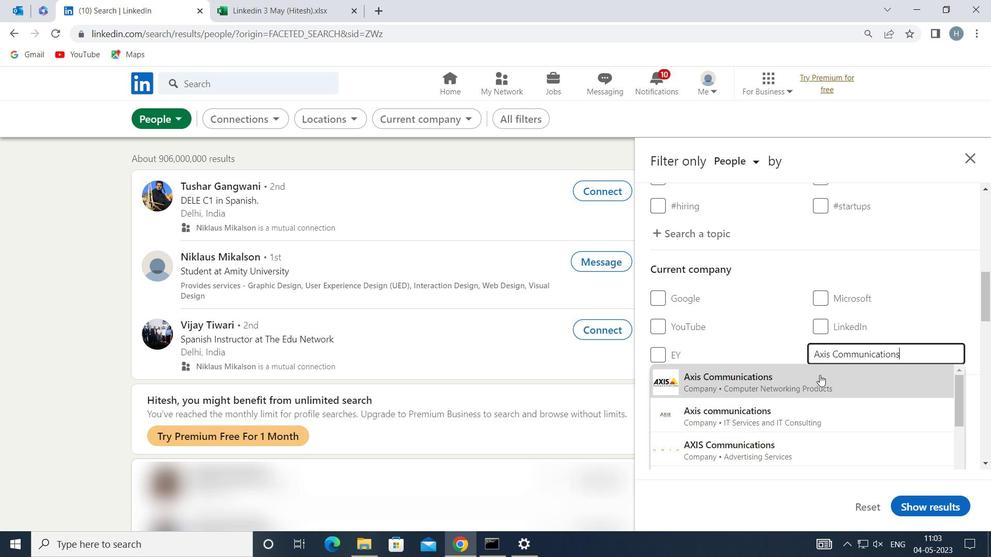 
Action: Mouse moved to (779, 353)
Screenshot: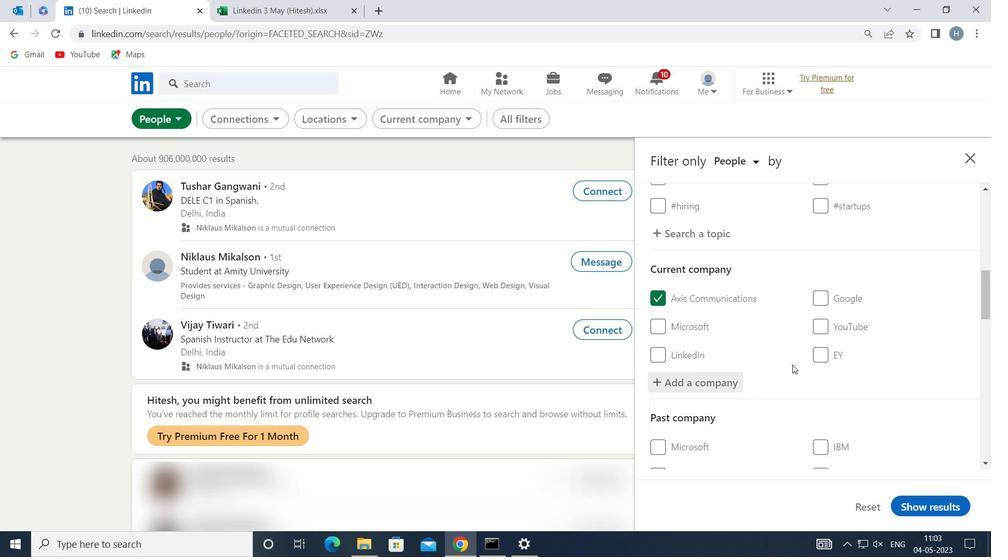 
Action: Mouse scrolled (779, 353) with delta (0, 0)
Screenshot: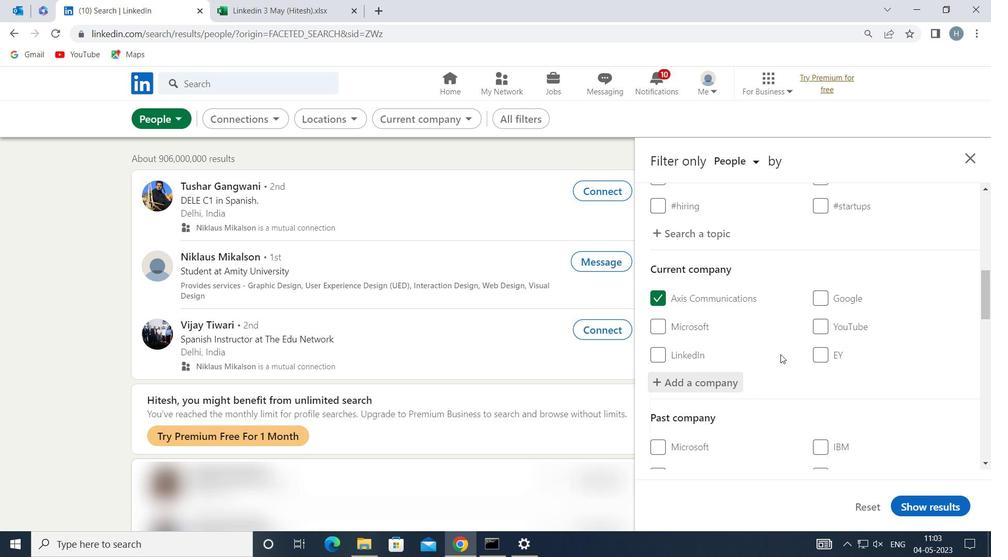 
Action: Mouse scrolled (779, 353) with delta (0, 0)
Screenshot: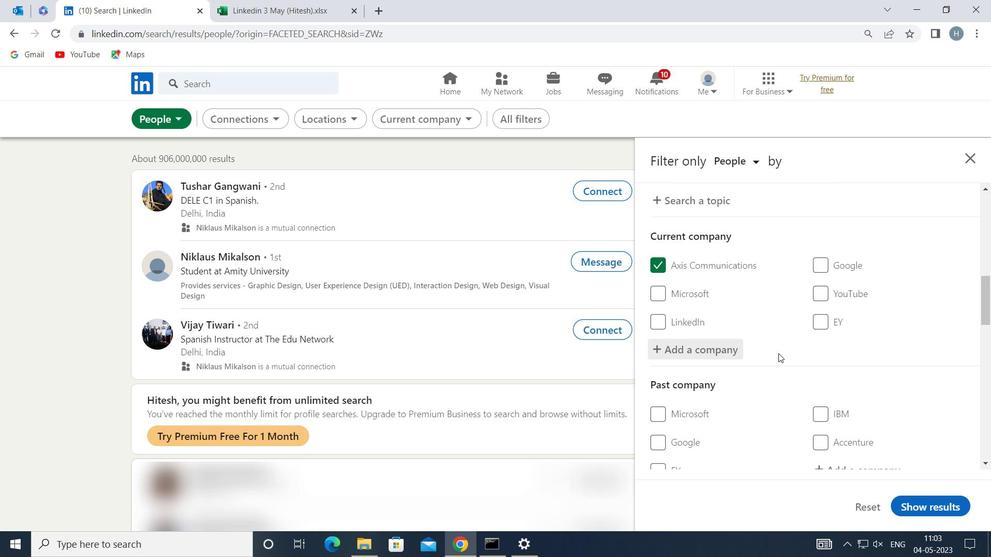 
Action: Mouse moved to (778, 352)
Screenshot: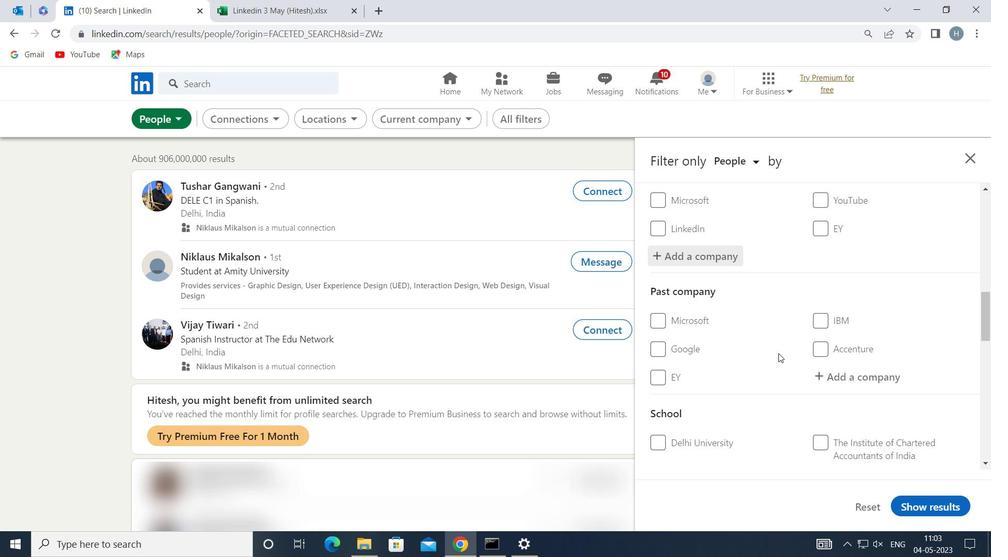 
Action: Mouse scrolled (778, 352) with delta (0, 0)
Screenshot: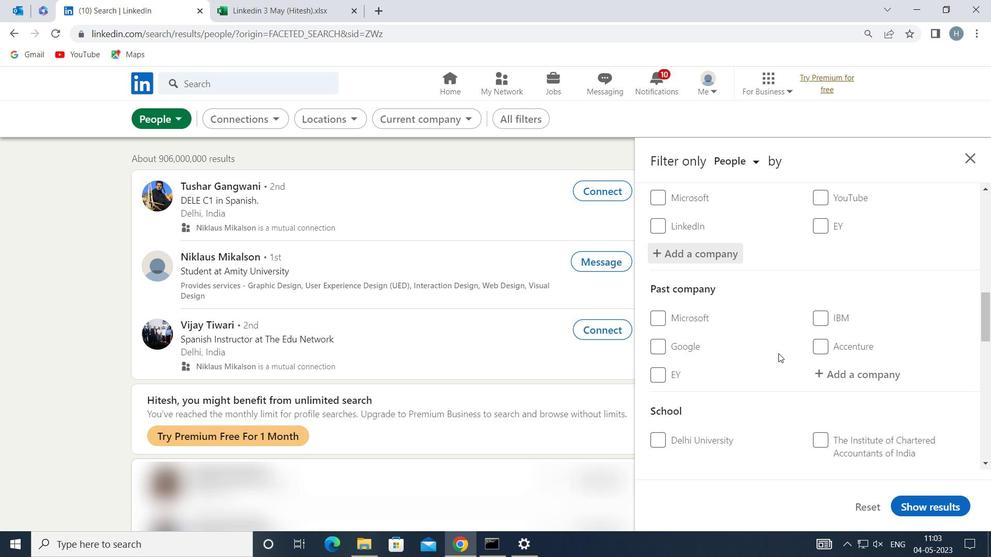 
Action: Mouse moved to (778, 352)
Screenshot: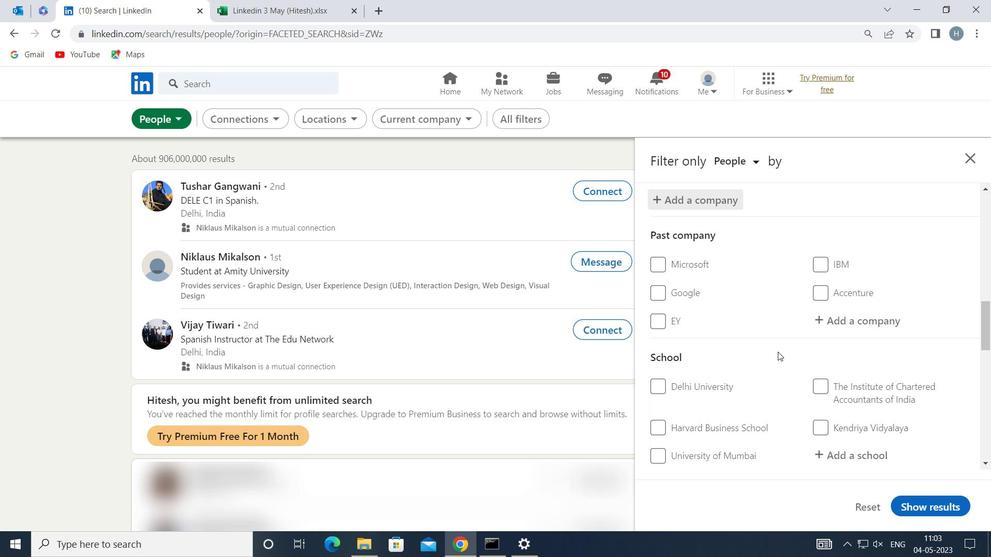 
Action: Mouse scrolled (778, 351) with delta (0, 0)
Screenshot: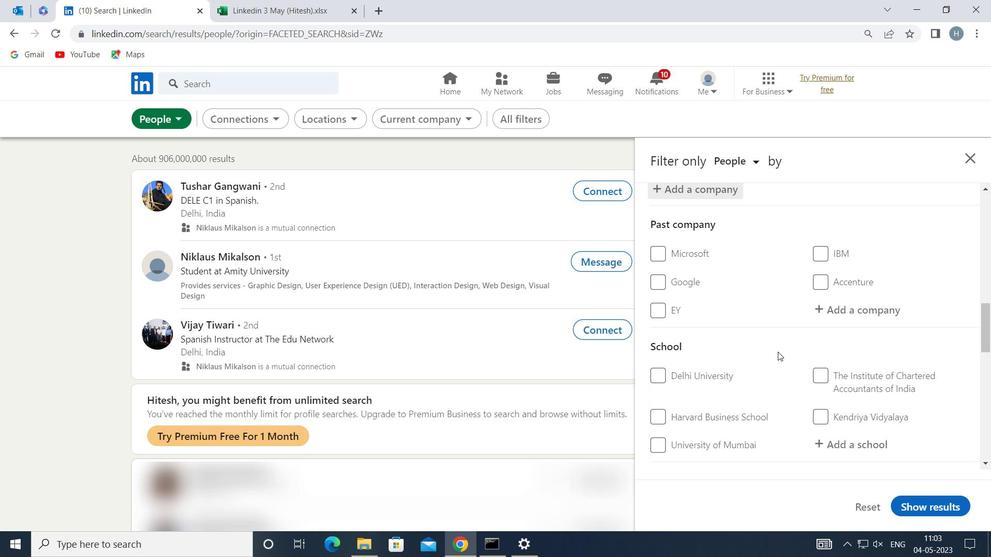 
Action: Mouse scrolled (778, 351) with delta (0, 0)
Screenshot: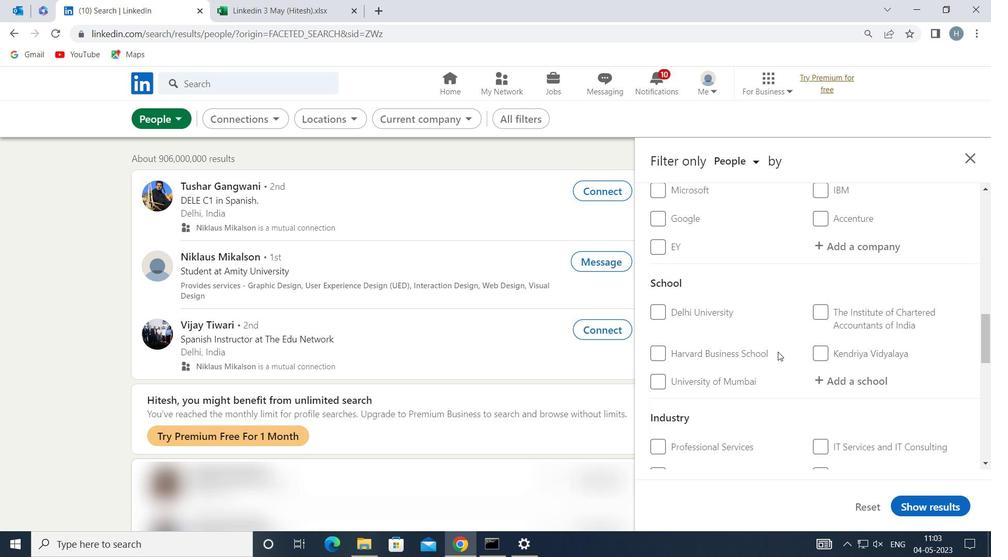 
Action: Mouse moved to (863, 320)
Screenshot: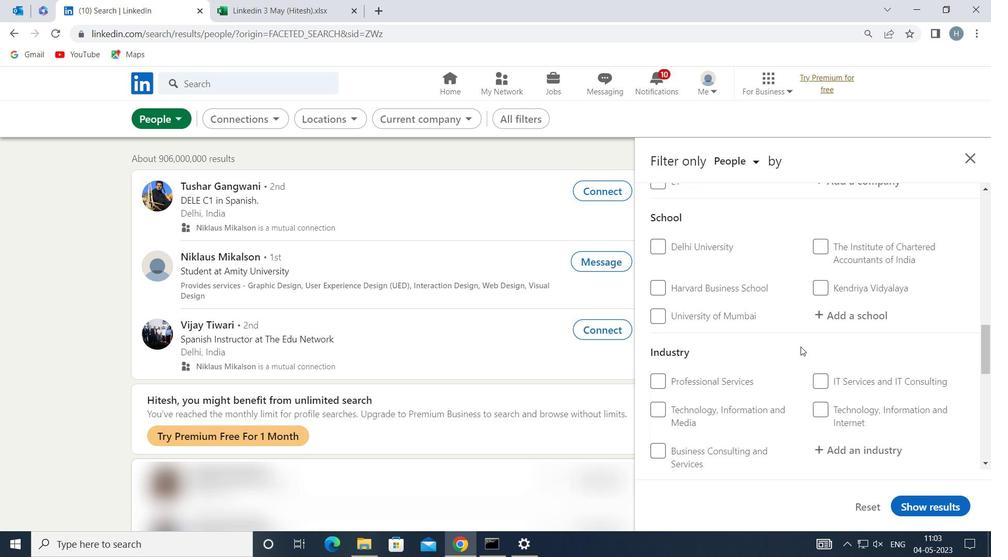 
Action: Mouse pressed left at (863, 320)
Screenshot: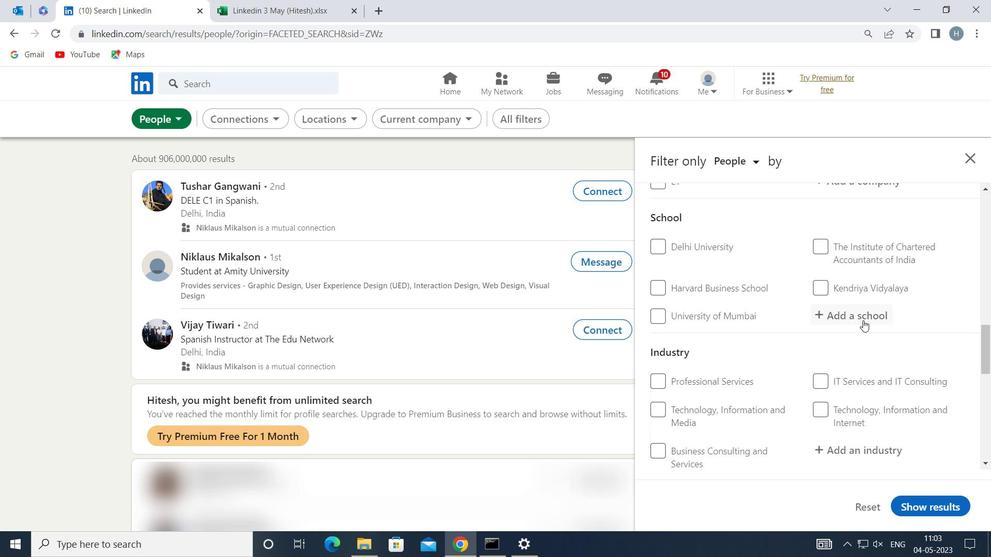 
Action: Key pressed <Key.shift><Key.shift><Key.shift><Key.shift><Key.shift><Key.shift><Key.shift><Key.shift><Key.shift><Key.shift><Key.shift><Key.shift><Key.shift><Key.shift><Key.shift><Key.shift><Key.shift><Key.shift><Key.shift><Key.shift><Key.shift><Key.shift><Key.shift><Key.shift><Key.shift>RAMACHANDRA<Key.space><Key.shift>COLLEGE<Key.space>OF<Key.space><Key.shift>ENGINEE
Screenshot: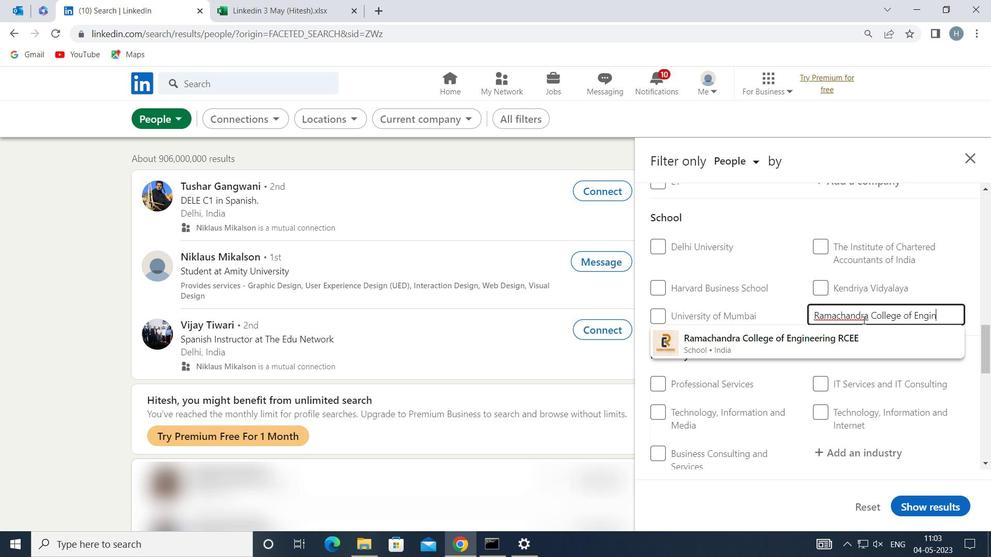 
Action: Mouse moved to (873, 342)
Screenshot: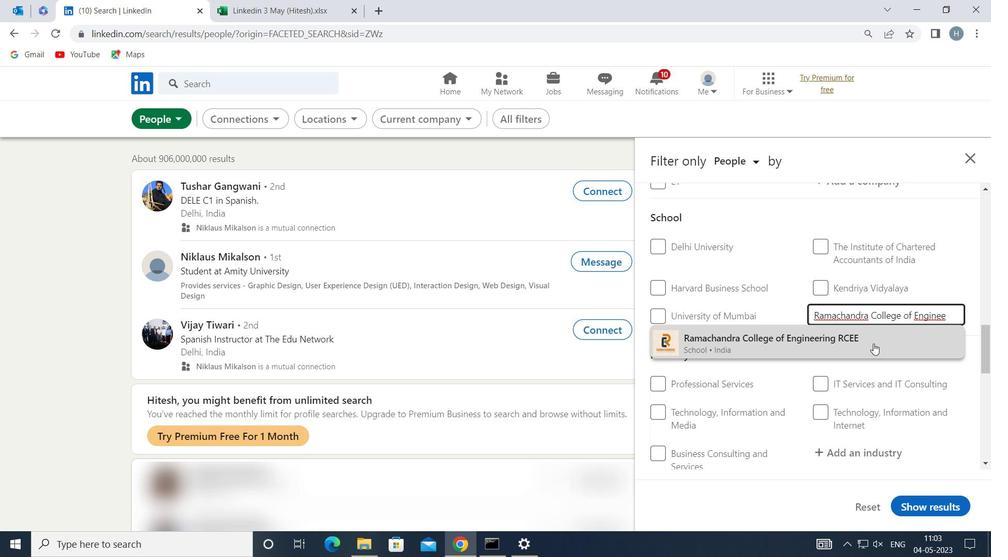 
Action: Mouse pressed left at (873, 342)
Screenshot: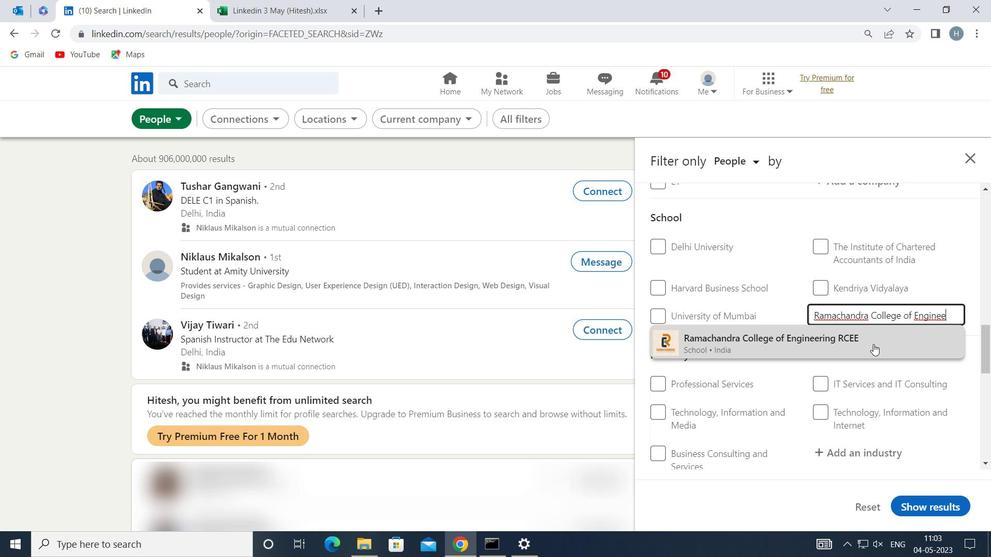 
Action: Mouse moved to (794, 342)
Screenshot: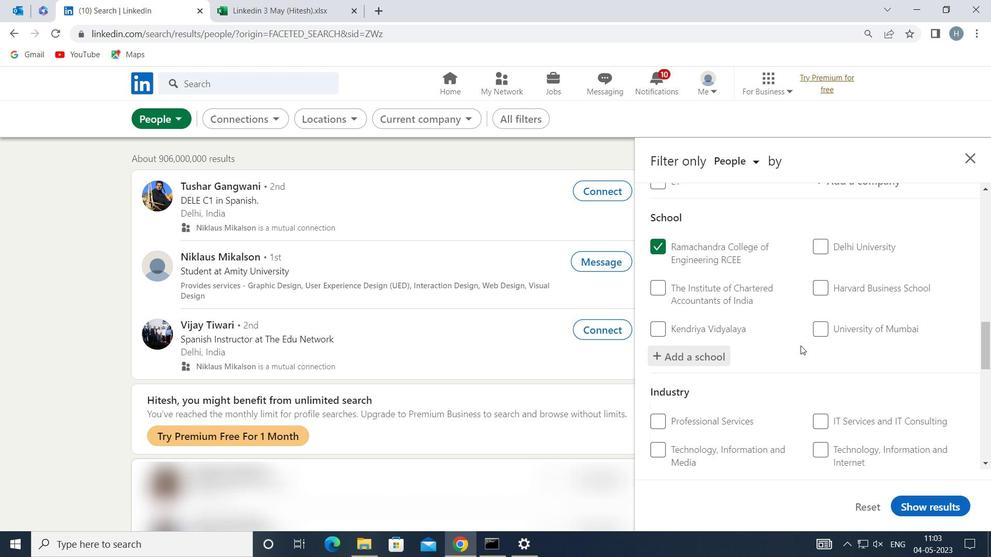 
Action: Mouse scrolled (794, 342) with delta (0, 0)
Screenshot: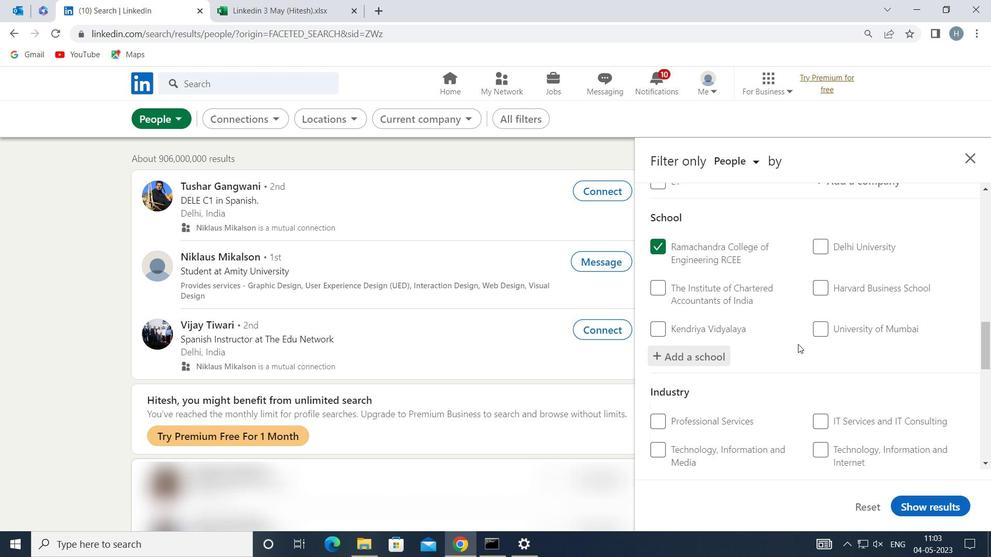 
Action: Mouse moved to (790, 340)
Screenshot: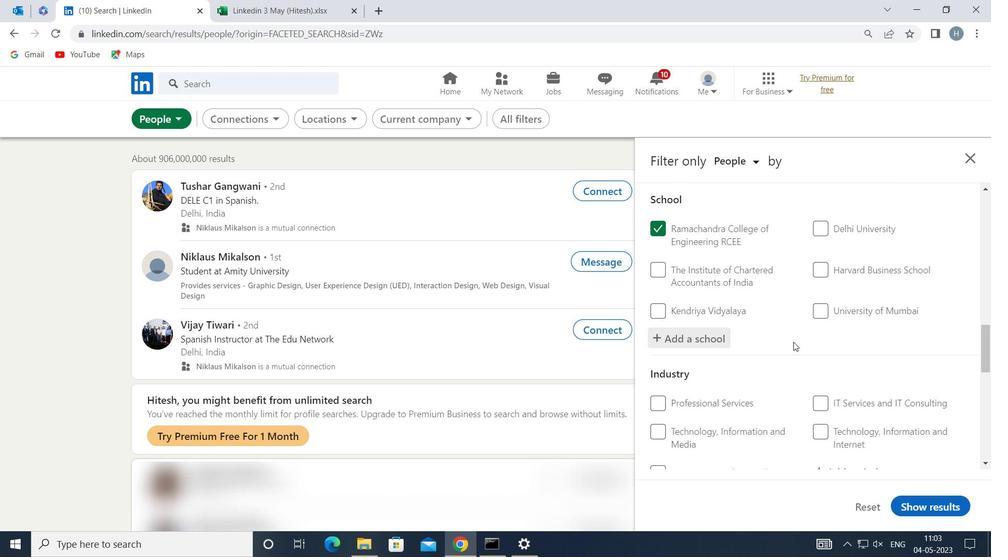 
Action: Mouse scrolled (790, 339) with delta (0, 0)
Screenshot: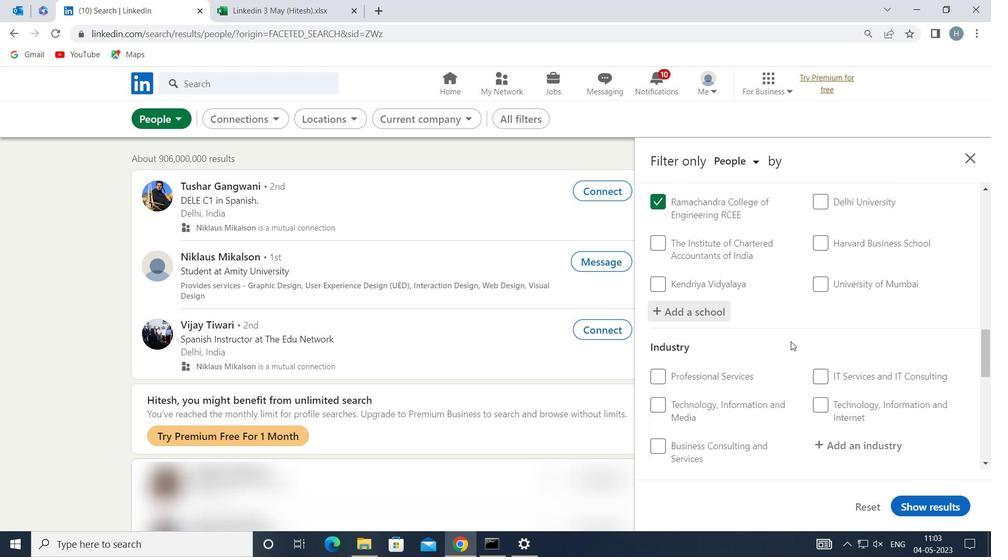 
Action: Mouse moved to (857, 357)
Screenshot: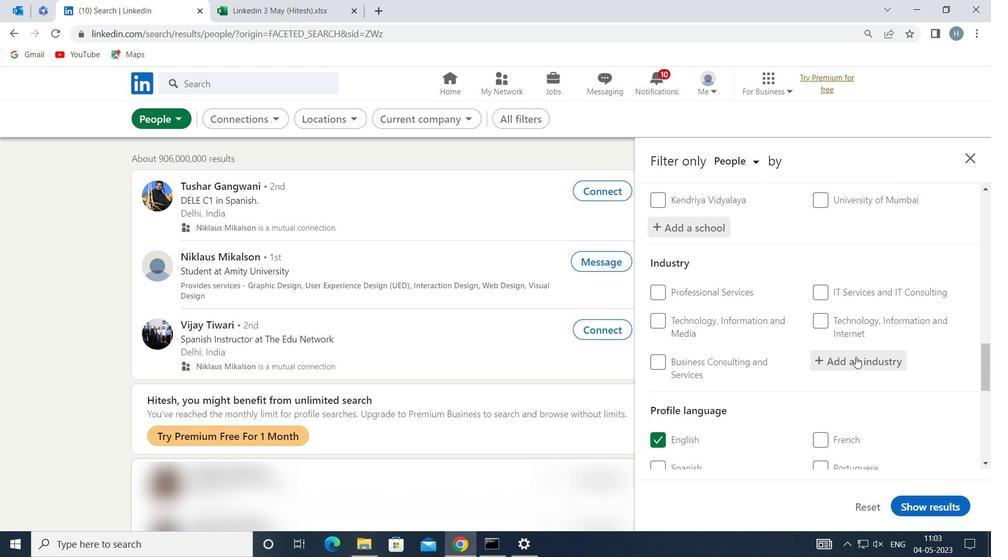 
Action: Mouse pressed left at (857, 357)
Screenshot: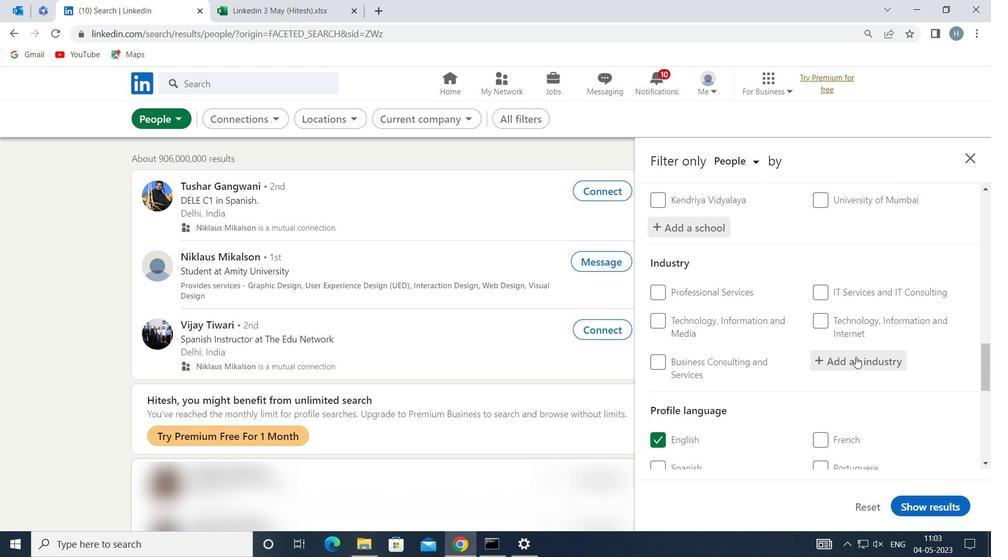 
Action: Mouse moved to (857, 357)
Screenshot: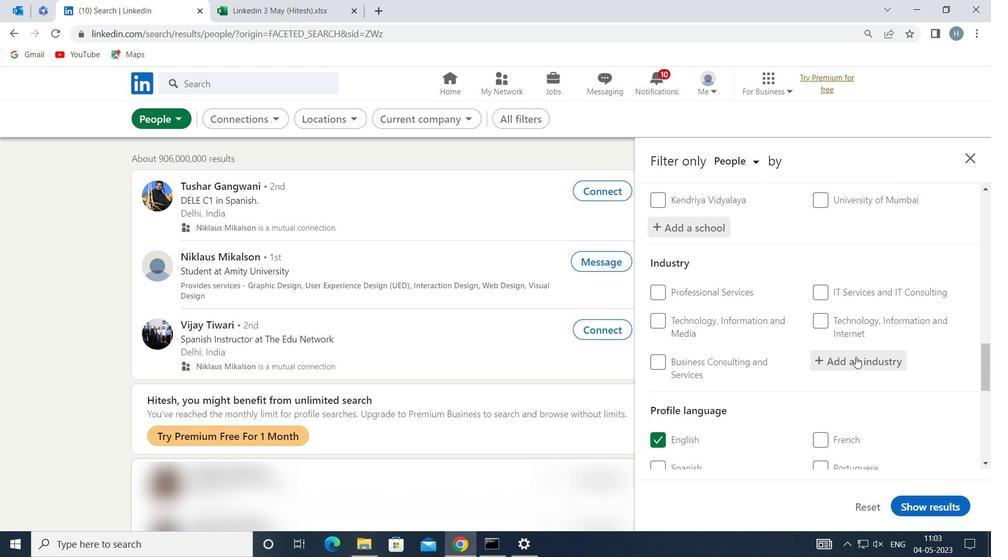 
Action: Key pressed <Key.shift>HIGHER<Key.space><Key.shift>EDI<Key.backspace>UCATION
Screenshot: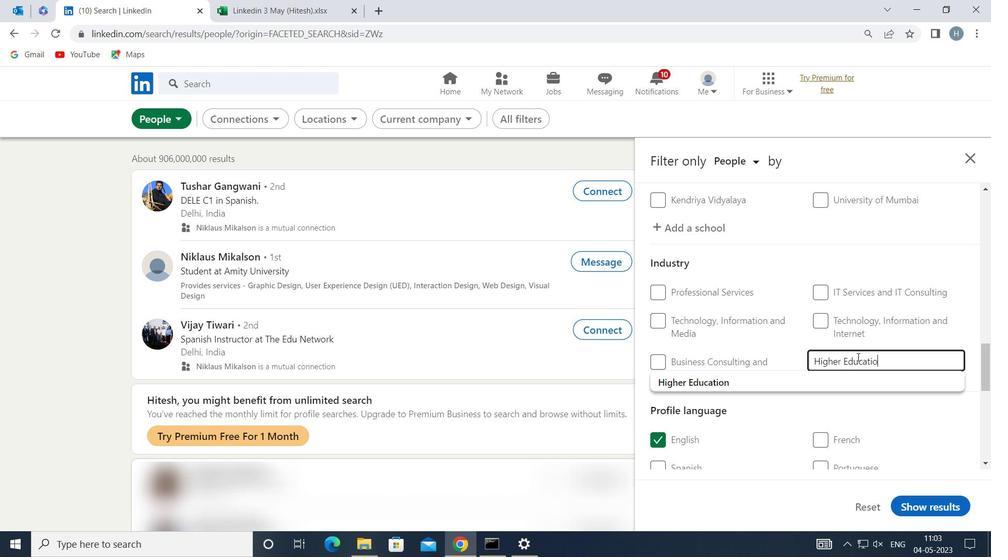 
Action: Mouse moved to (796, 374)
Screenshot: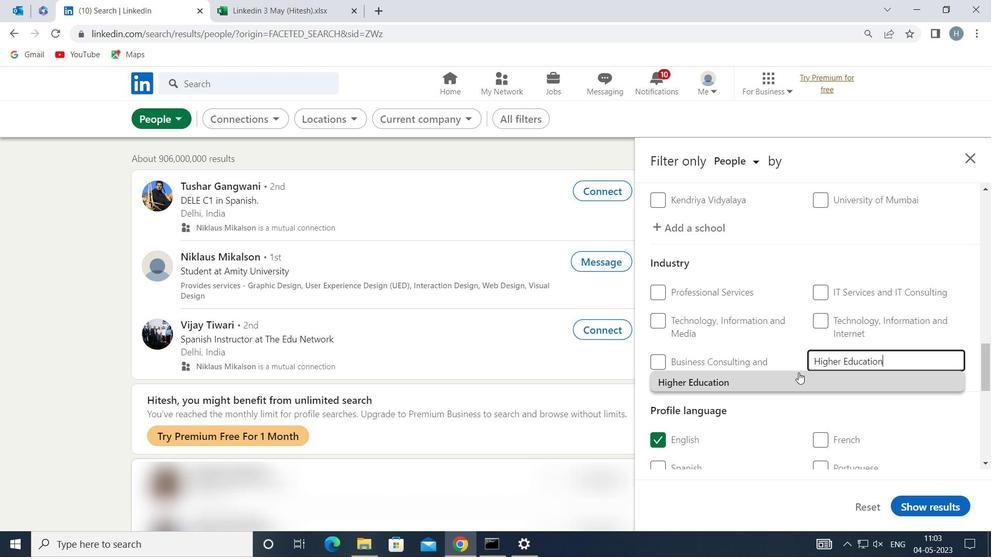 
Action: Mouse pressed left at (796, 374)
Screenshot: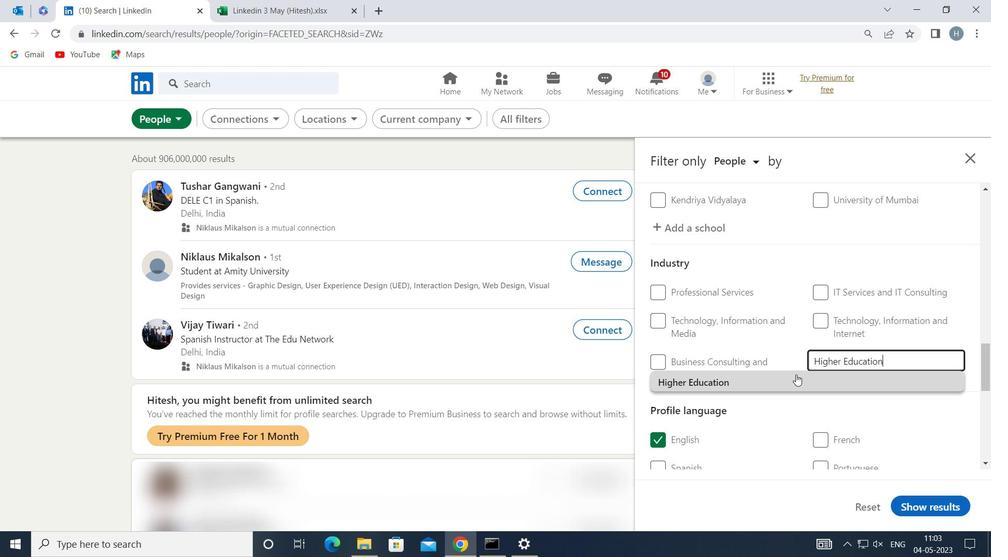 
Action: Mouse moved to (757, 357)
Screenshot: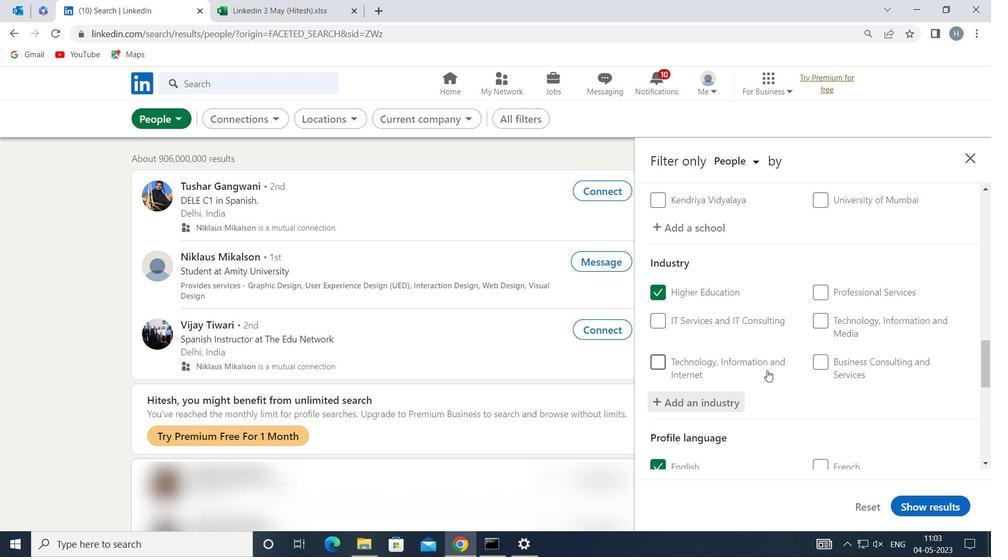 
Action: Mouse scrolled (757, 356) with delta (0, 0)
Screenshot: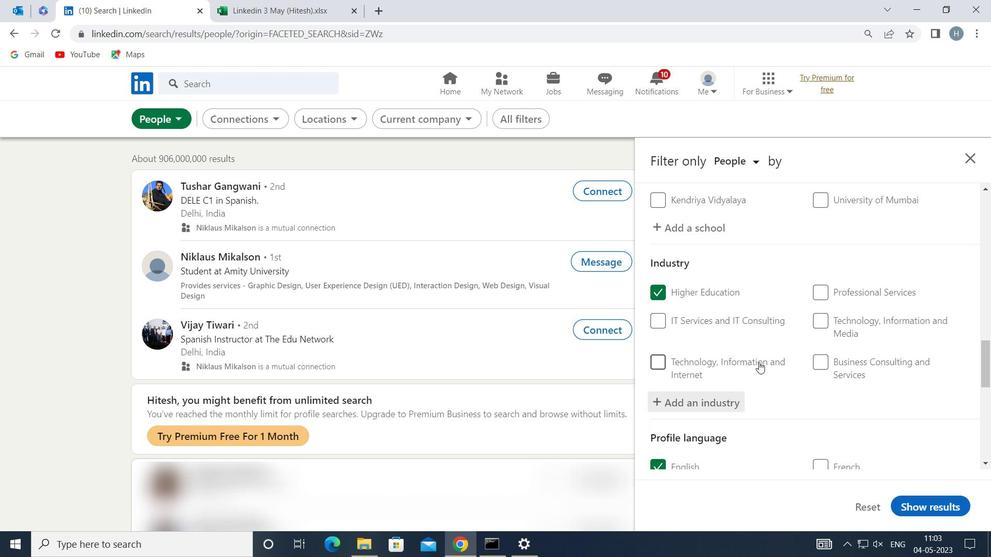 
Action: Mouse scrolled (757, 356) with delta (0, 0)
Screenshot: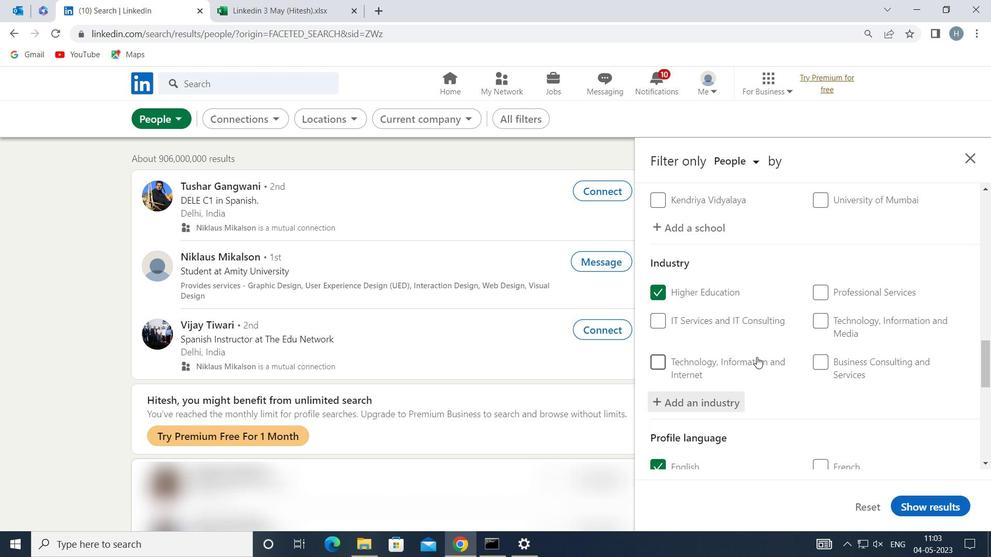 
Action: Mouse moved to (756, 351)
Screenshot: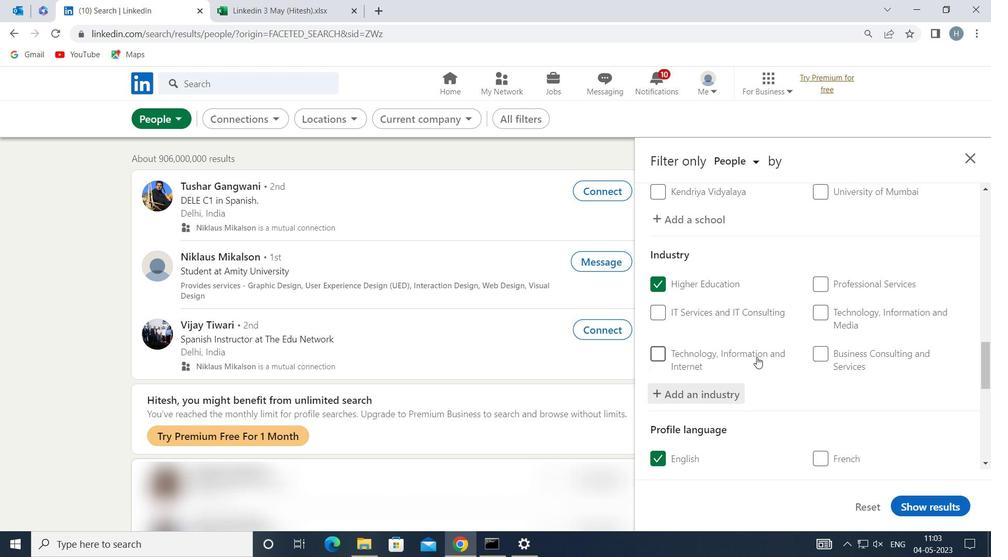 
Action: Mouse scrolled (756, 350) with delta (0, 0)
Screenshot: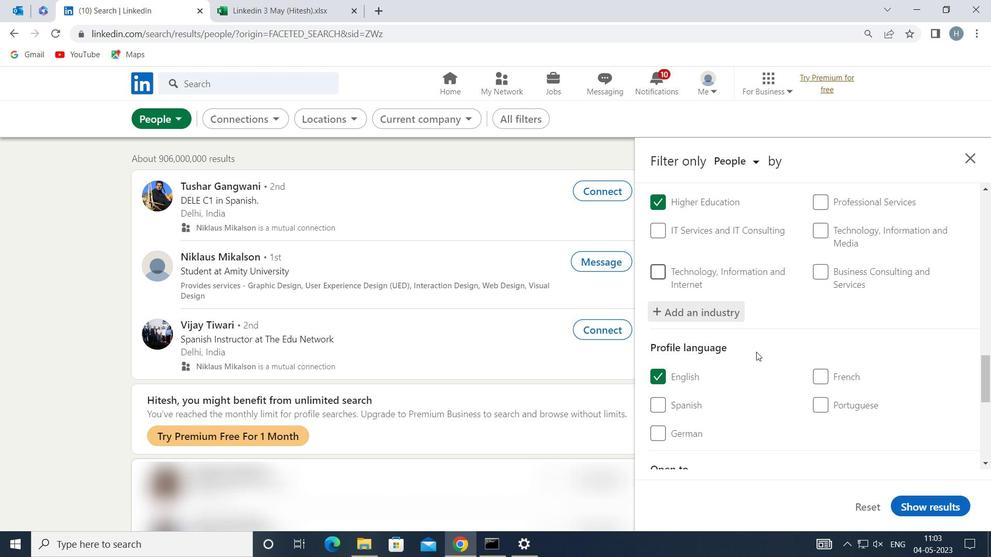 
Action: Mouse moved to (756, 350)
Screenshot: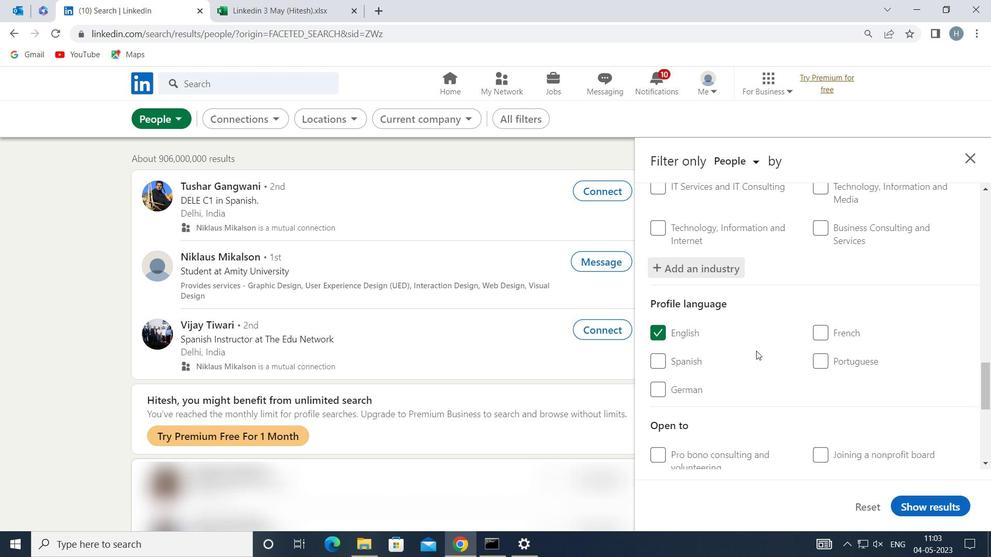 
Action: Mouse scrolled (756, 349) with delta (0, 0)
Screenshot: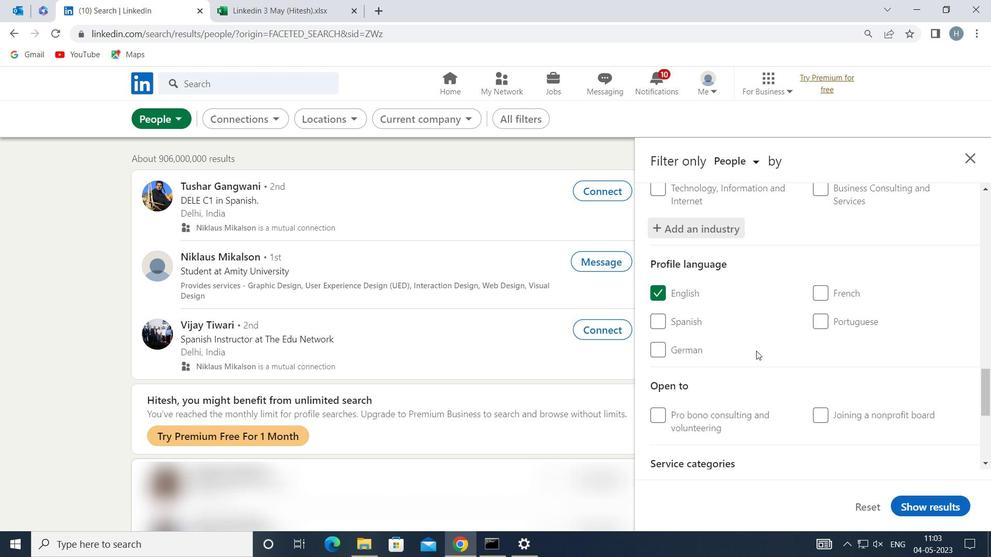 
Action: Mouse scrolled (756, 349) with delta (0, 0)
Screenshot: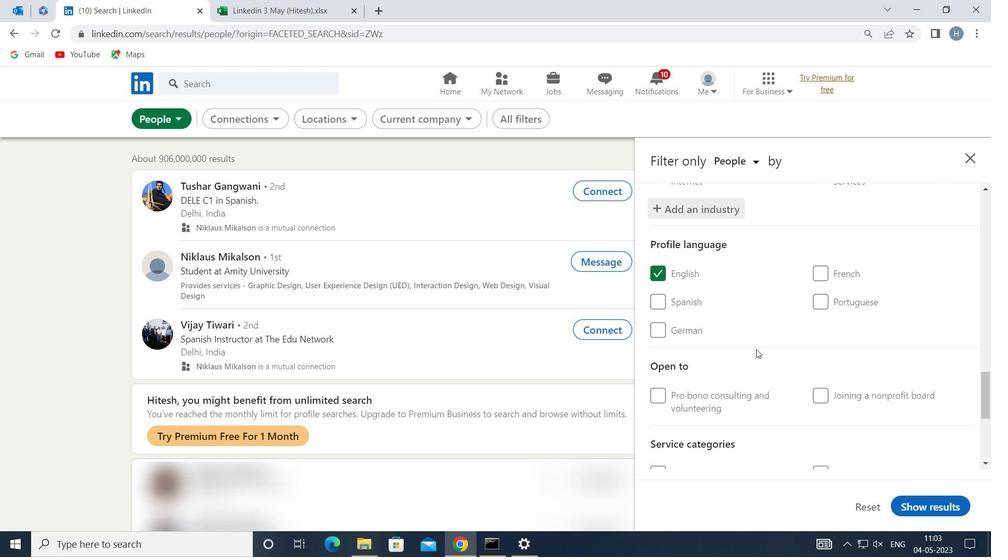 
Action: Mouse moved to (756, 348)
Screenshot: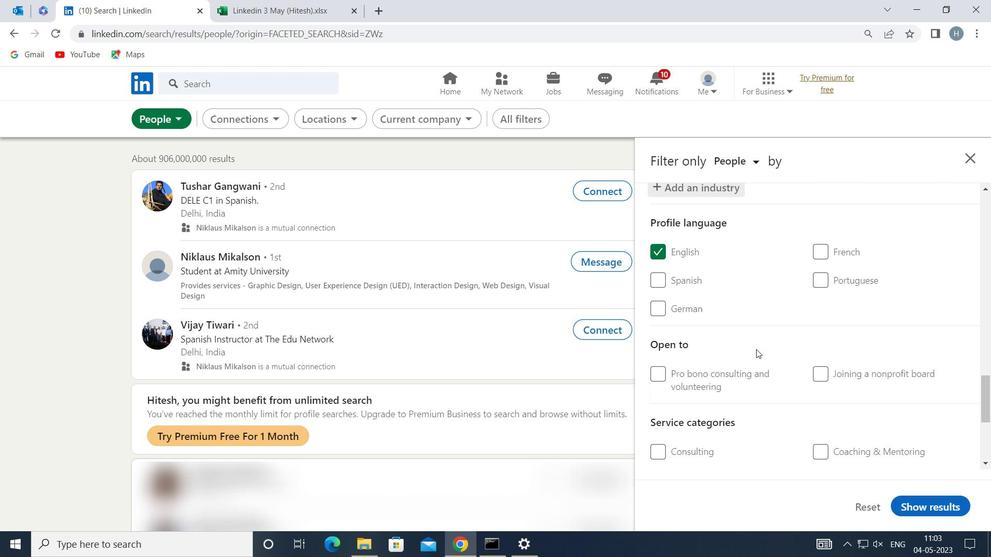 
Action: Mouse scrolled (756, 348) with delta (0, 0)
Screenshot: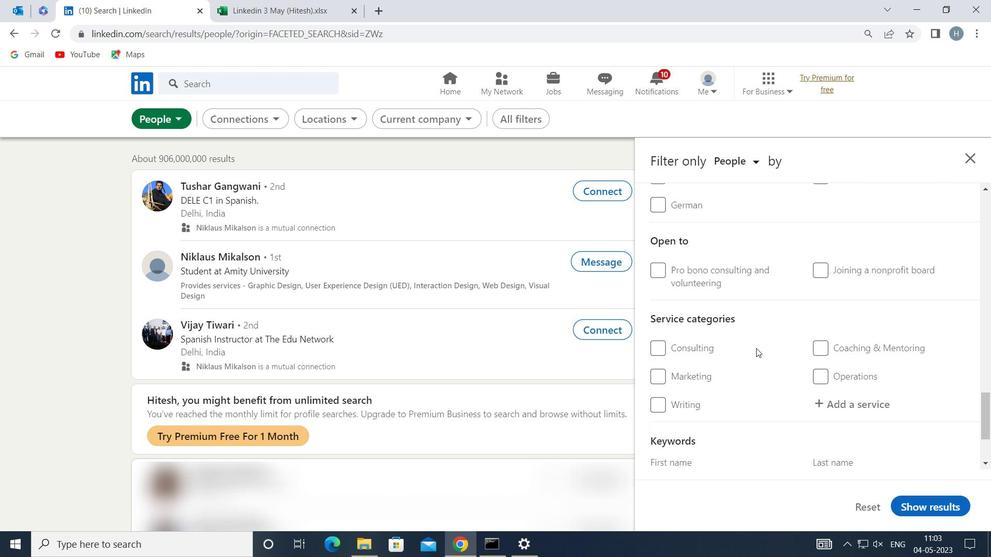 
Action: Mouse moved to (830, 331)
Screenshot: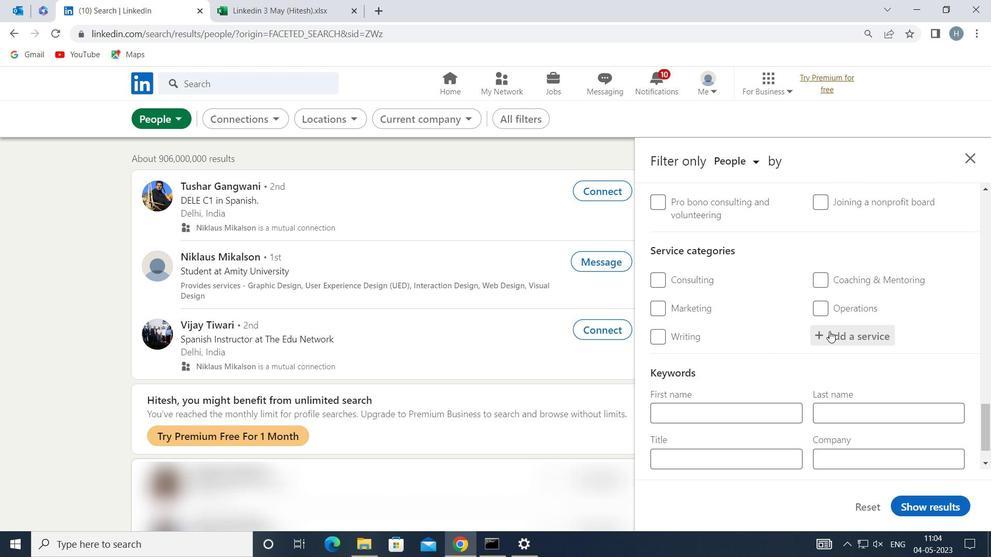 
Action: Mouse pressed left at (830, 331)
Screenshot: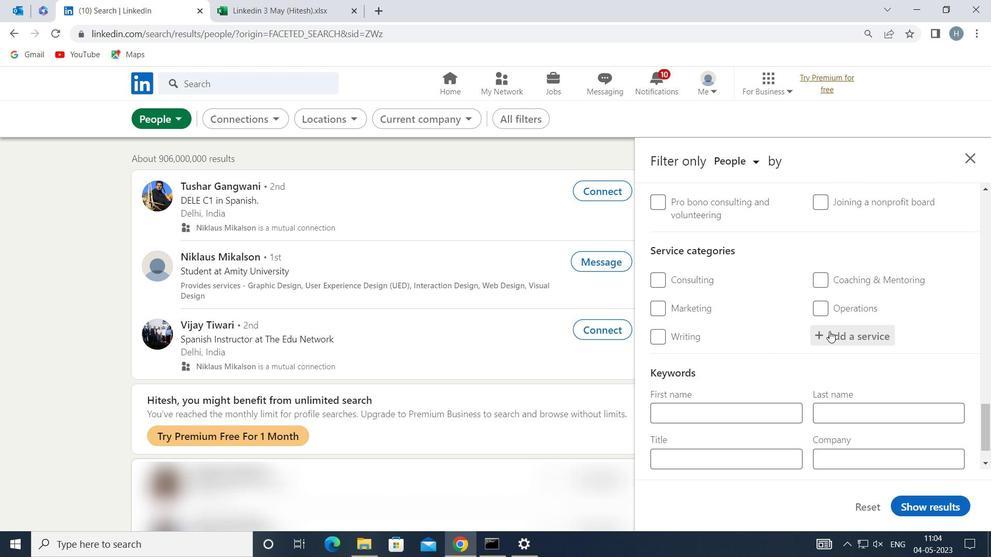 
Action: Key pressed <Key.shift>CORPORATE
Screenshot: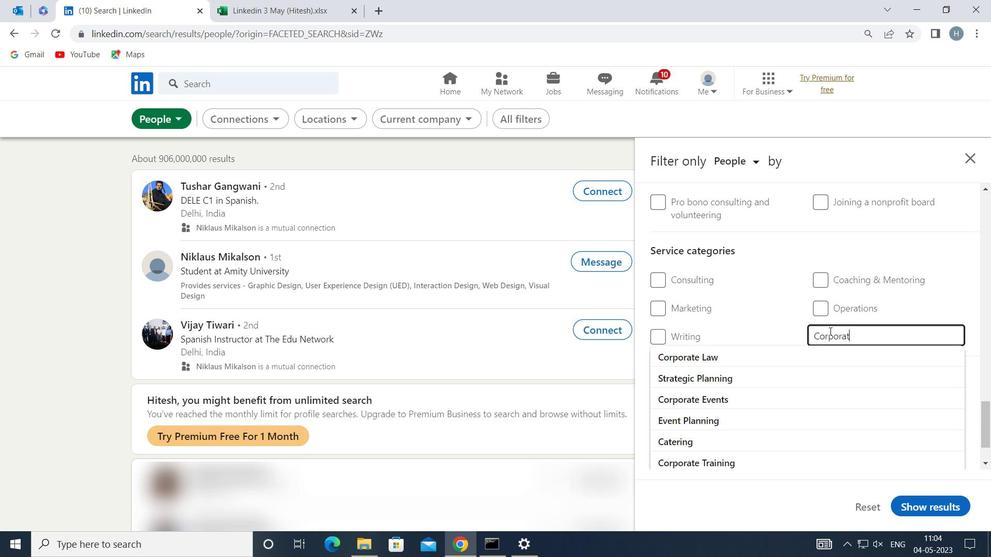
Action: Mouse moved to (828, 331)
Screenshot: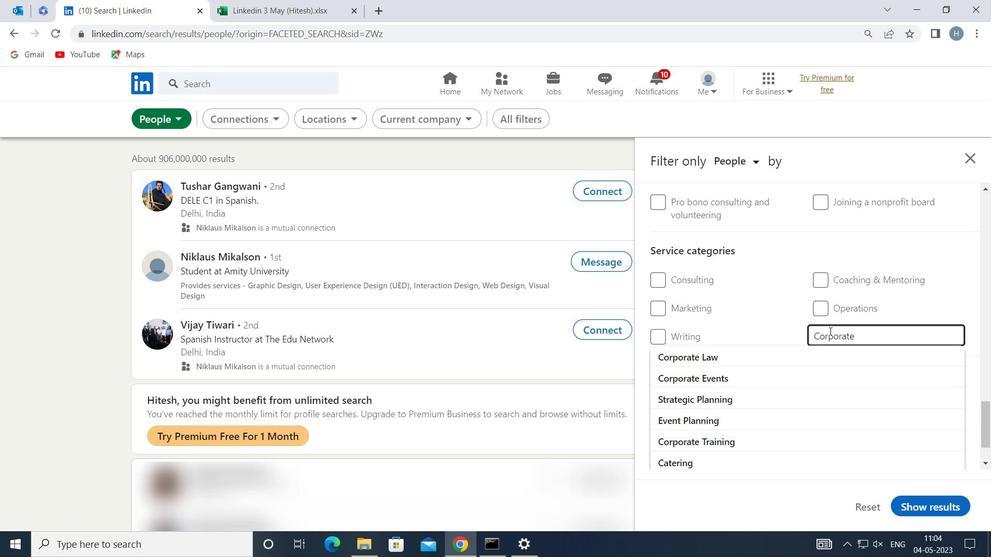 
Action: Key pressed <Key.space><Key.shift>EVE
Screenshot: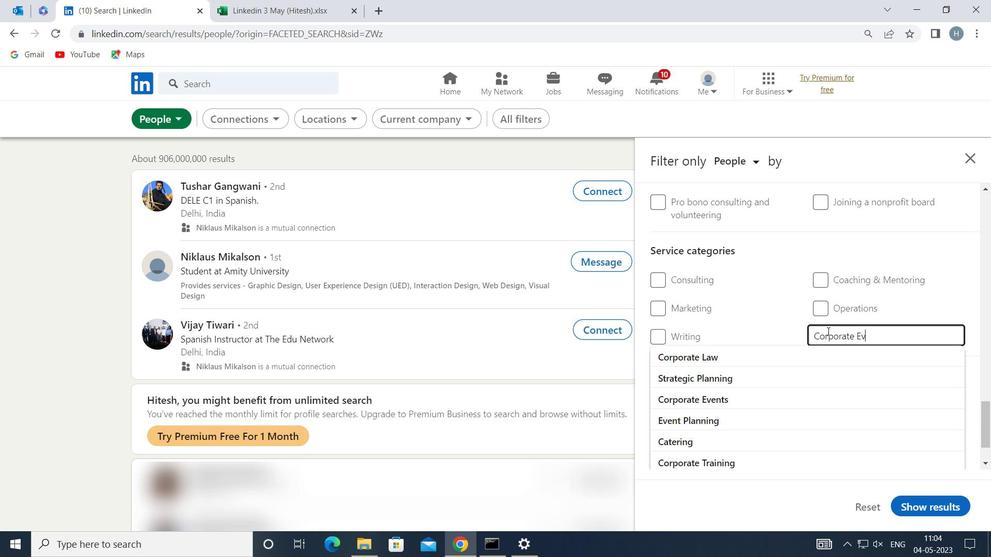 
Action: Mouse moved to (747, 349)
Screenshot: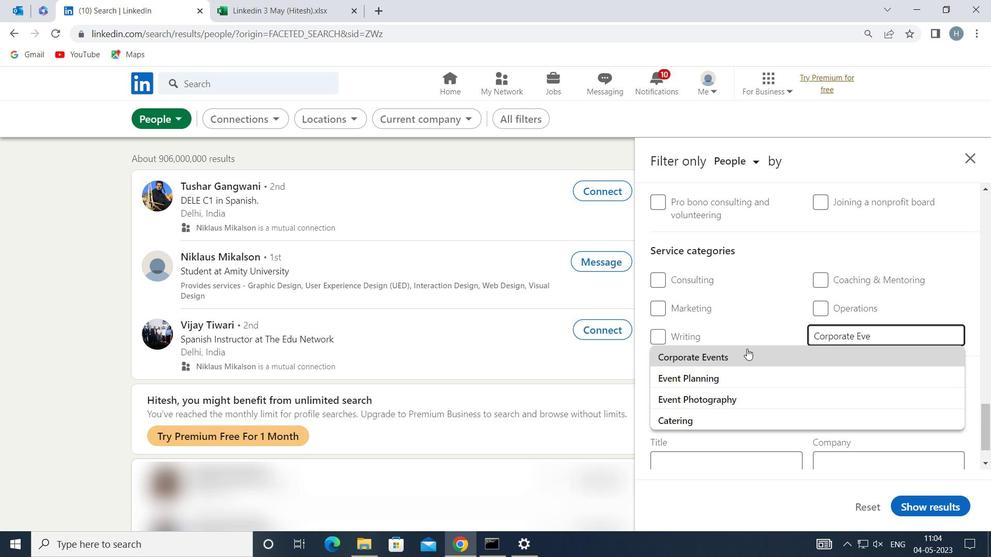 
Action: Mouse pressed left at (747, 349)
Screenshot: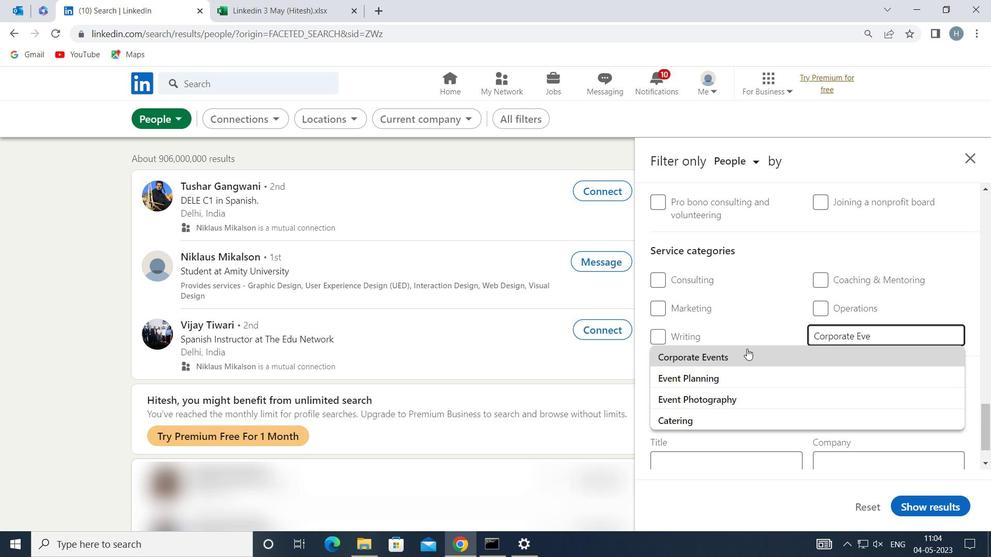 
Action: Mouse moved to (747, 343)
Screenshot: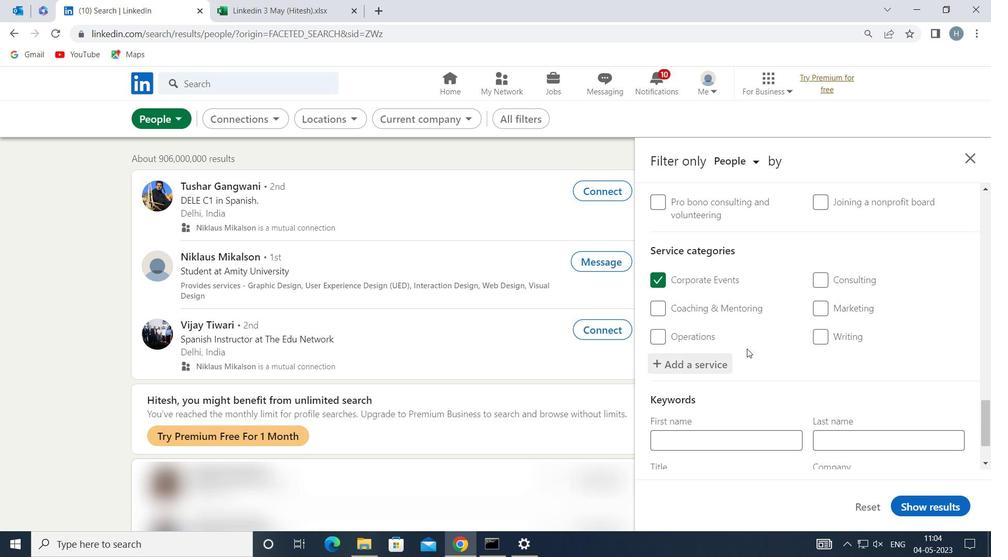 
Action: Mouse scrolled (747, 342) with delta (0, 0)
Screenshot: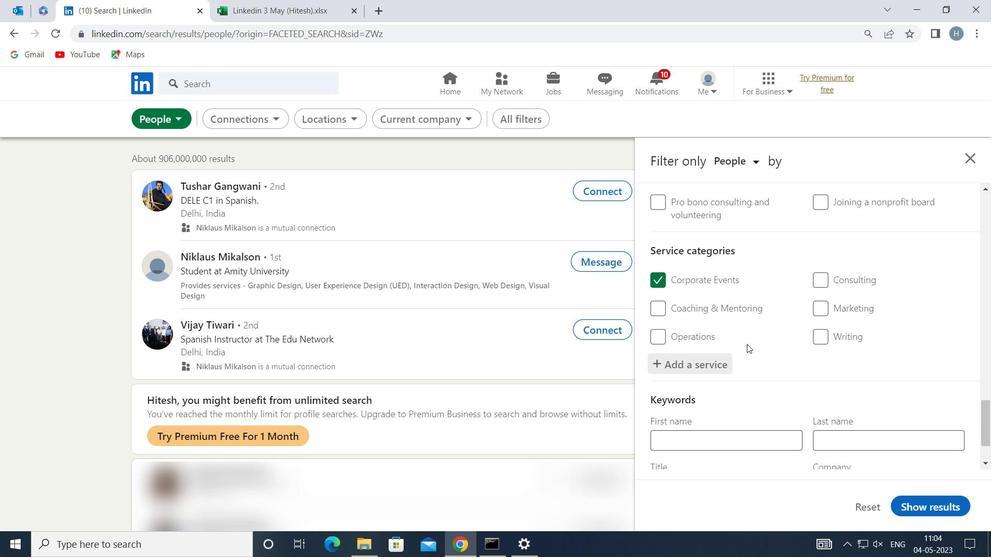 
Action: Mouse scrolled (747, 342) with delta (0, 0)
Screenshot: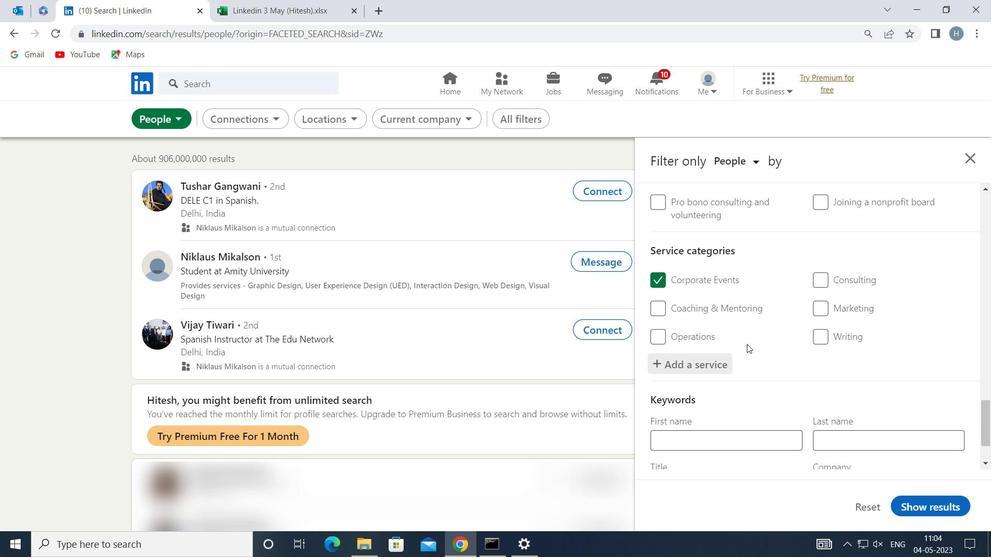 
Action: Mouse moved to (747, 342)
Screenshot: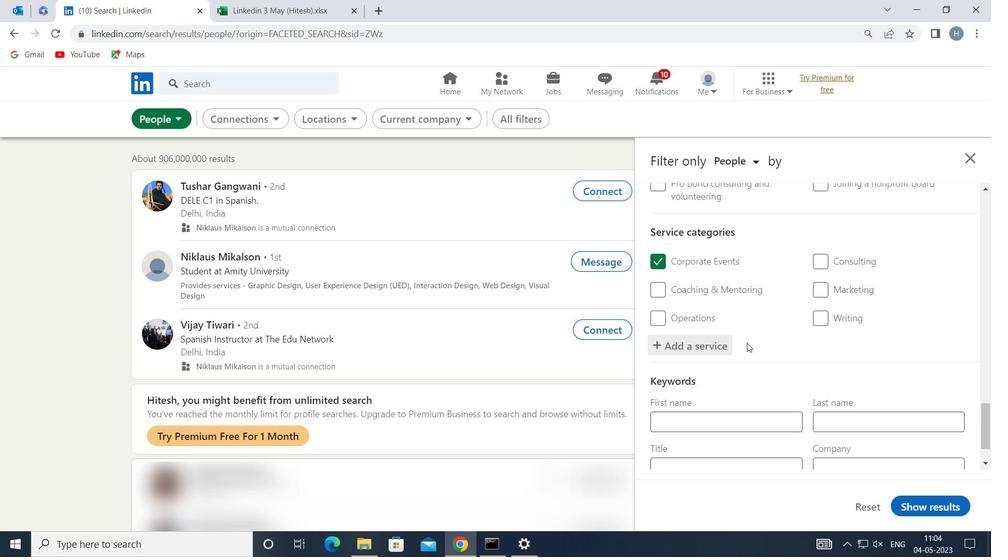 
Action: Mouse scrolled (747, 342) with delta (0, 0)
Screenshot: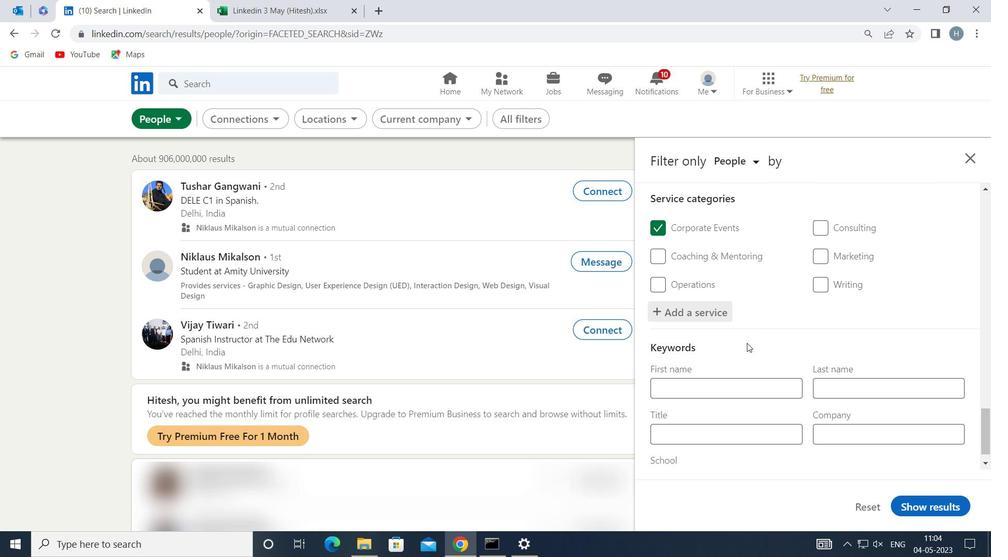 
Action: Mouse scrolled (747, 342) with delta (0, 0)
Screenshot: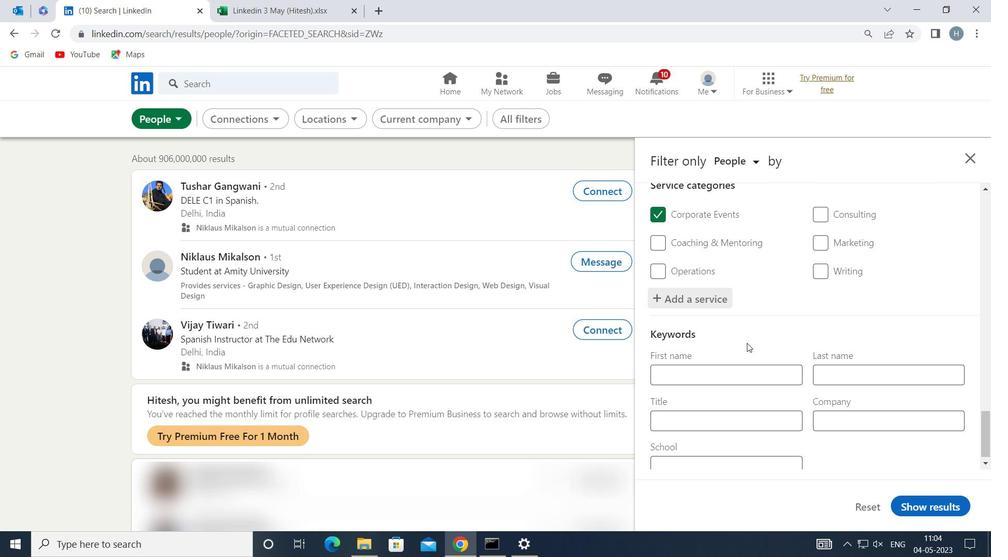
Action: Mouse moved to (763, 404)
Screenshot: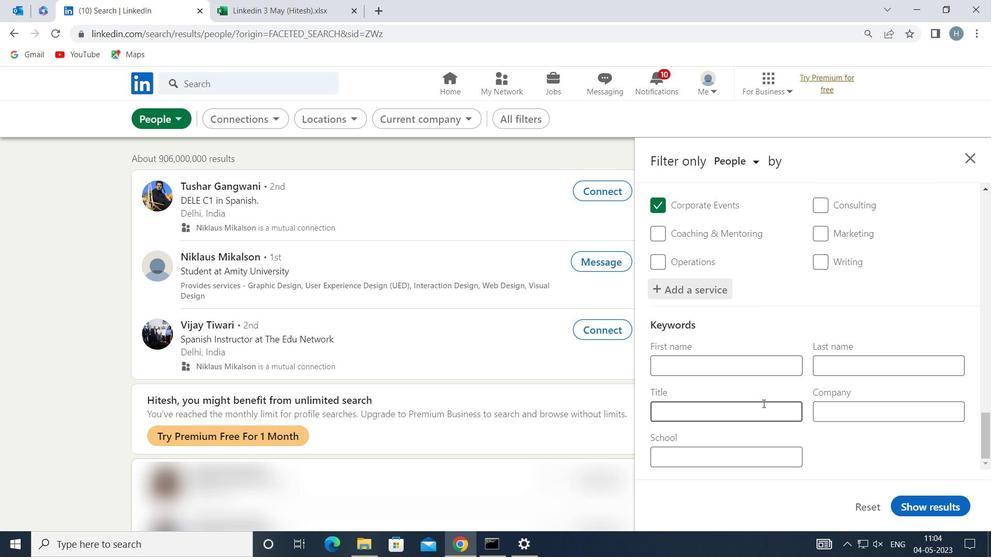 
Action: Mouse pressed left at (763, 404)
Screenshot: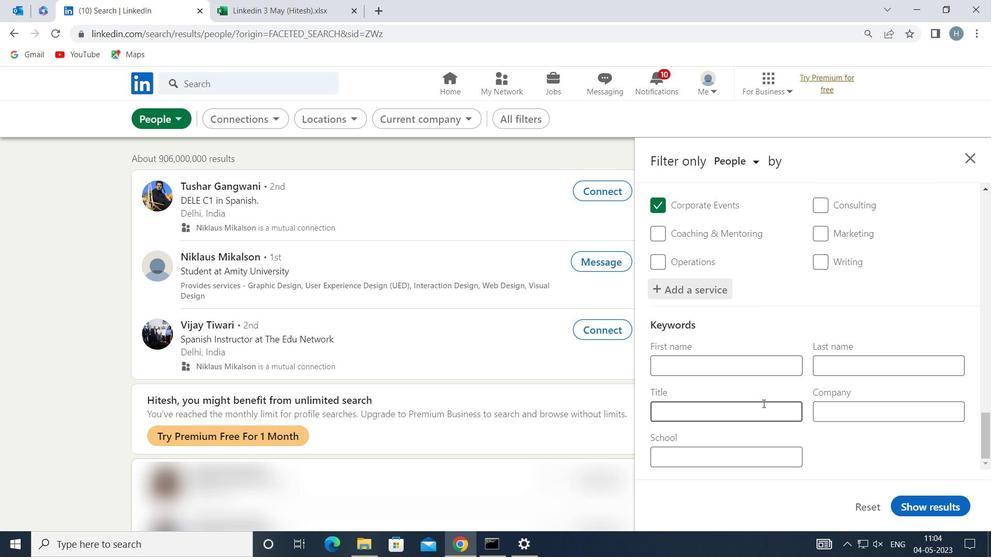 
Action: Mouse moved to (762, 404)
Screenshot: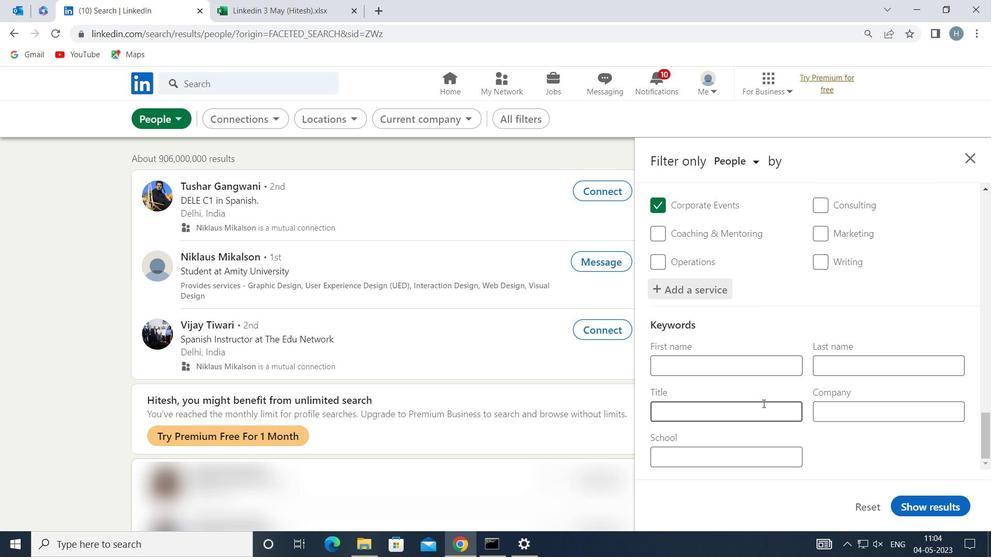 
Action: Key pressed <Key.shift>BOOKKEEPER
Screenshot: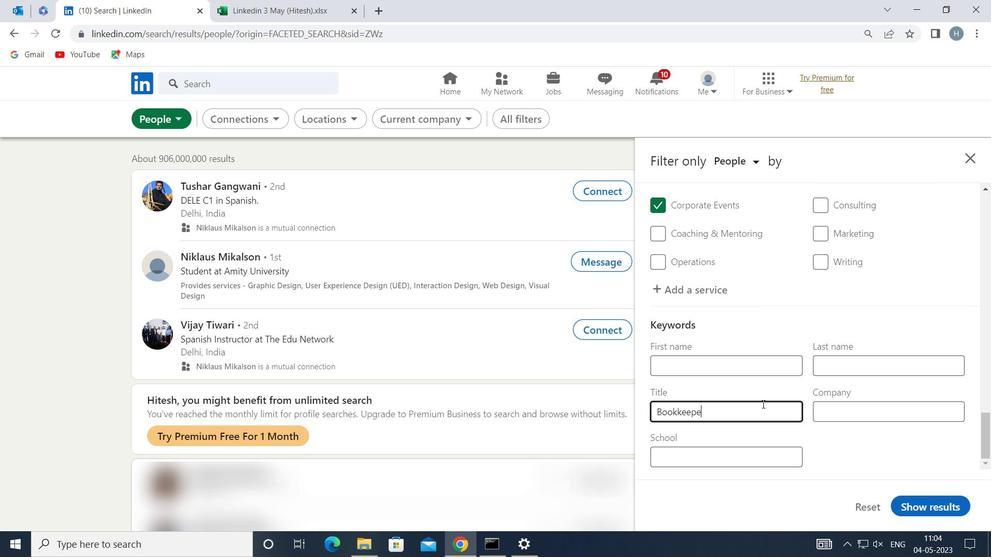 
Action: Mouse moved to (936, 506)
Screenshot: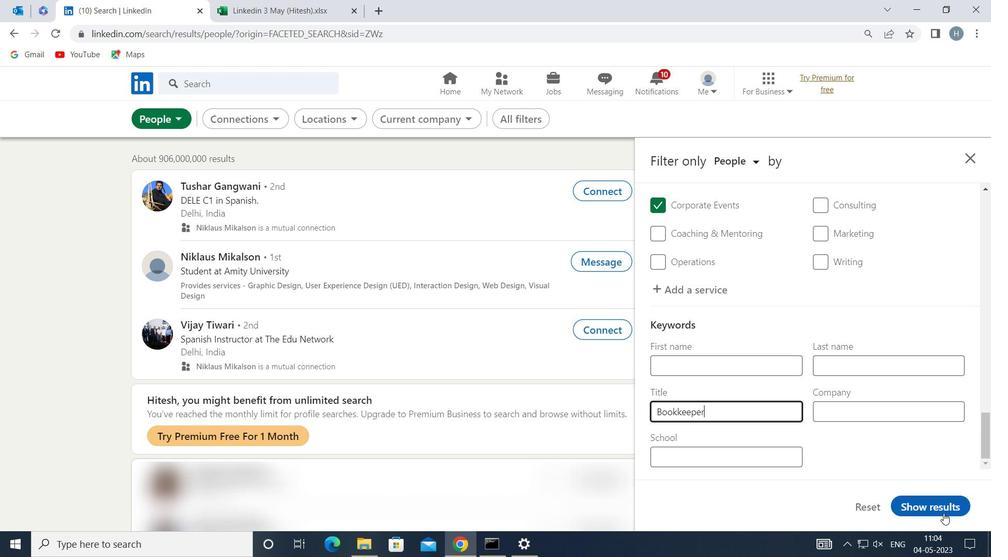 
Action: Mouse pressed left at (936, 506)
Screenshot: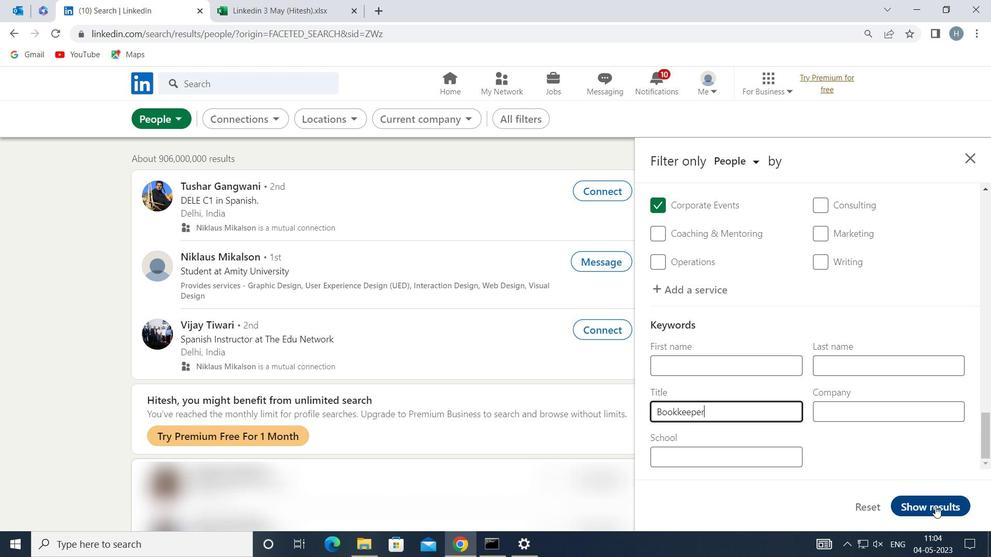 
Action: Mouse moved to (595, 309)
Screenshot: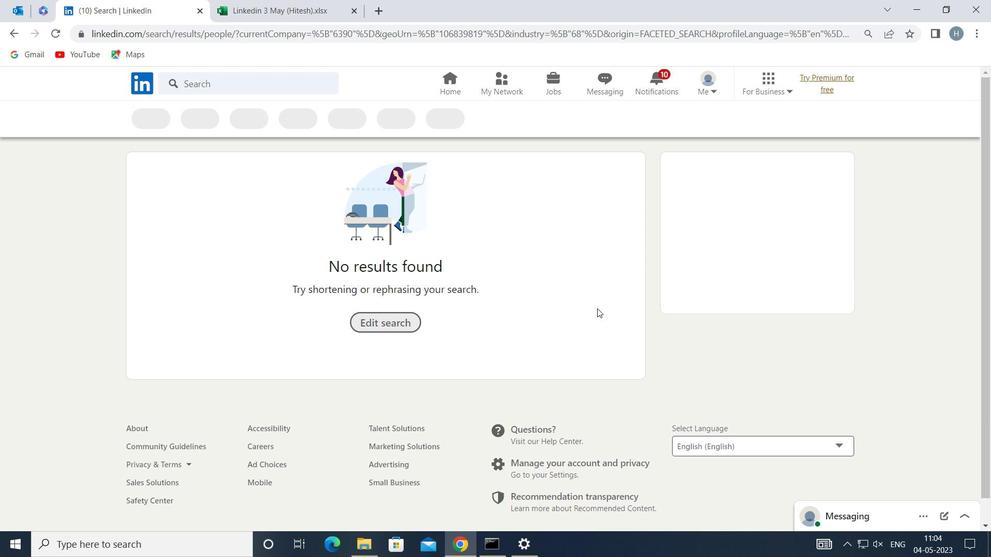 
